 Task: Create a due date automation trigger when advanced on, on the wednesday of the week a card is due add fields without custom field "Resume" set to a number greater than 1 and lower than 10 at 11:00 AM.
Action: Mouse moved to (1322, 112)
Screenshot: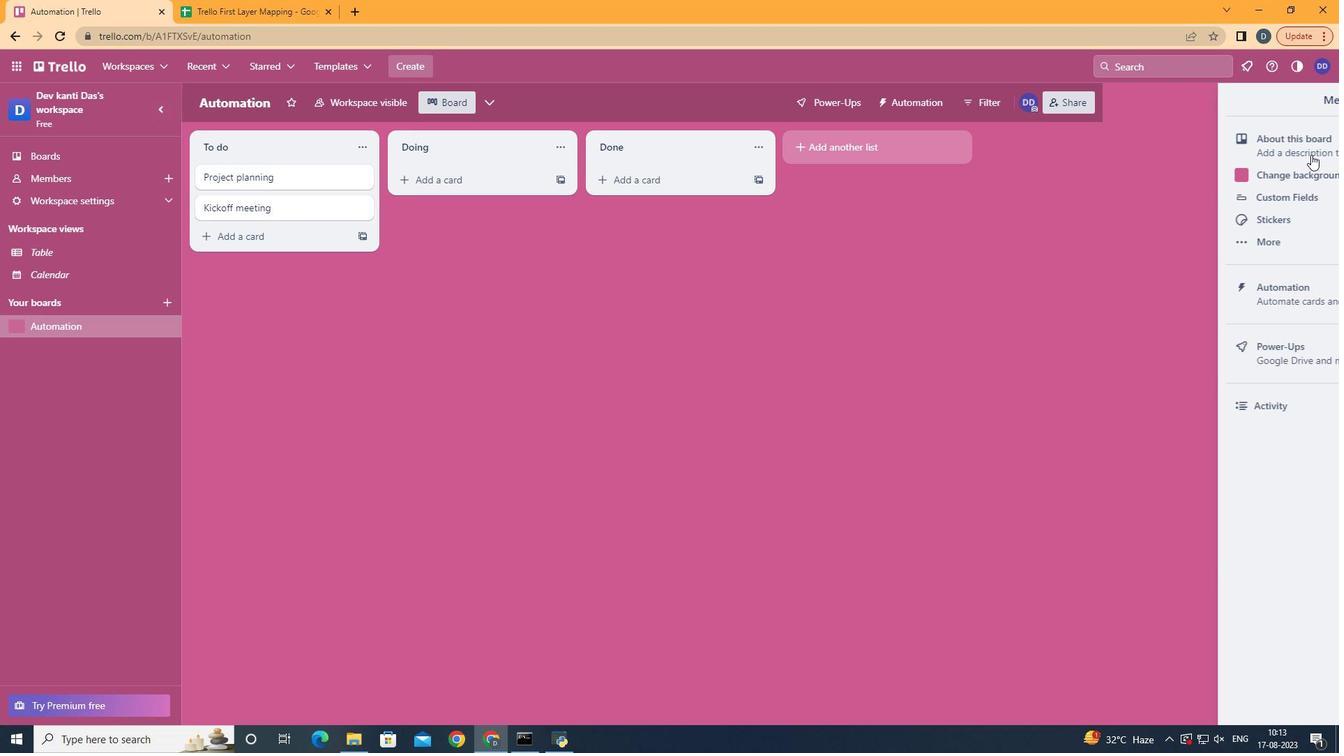 
Action: Mouse pressed left at (1322, 112)
Screenshot: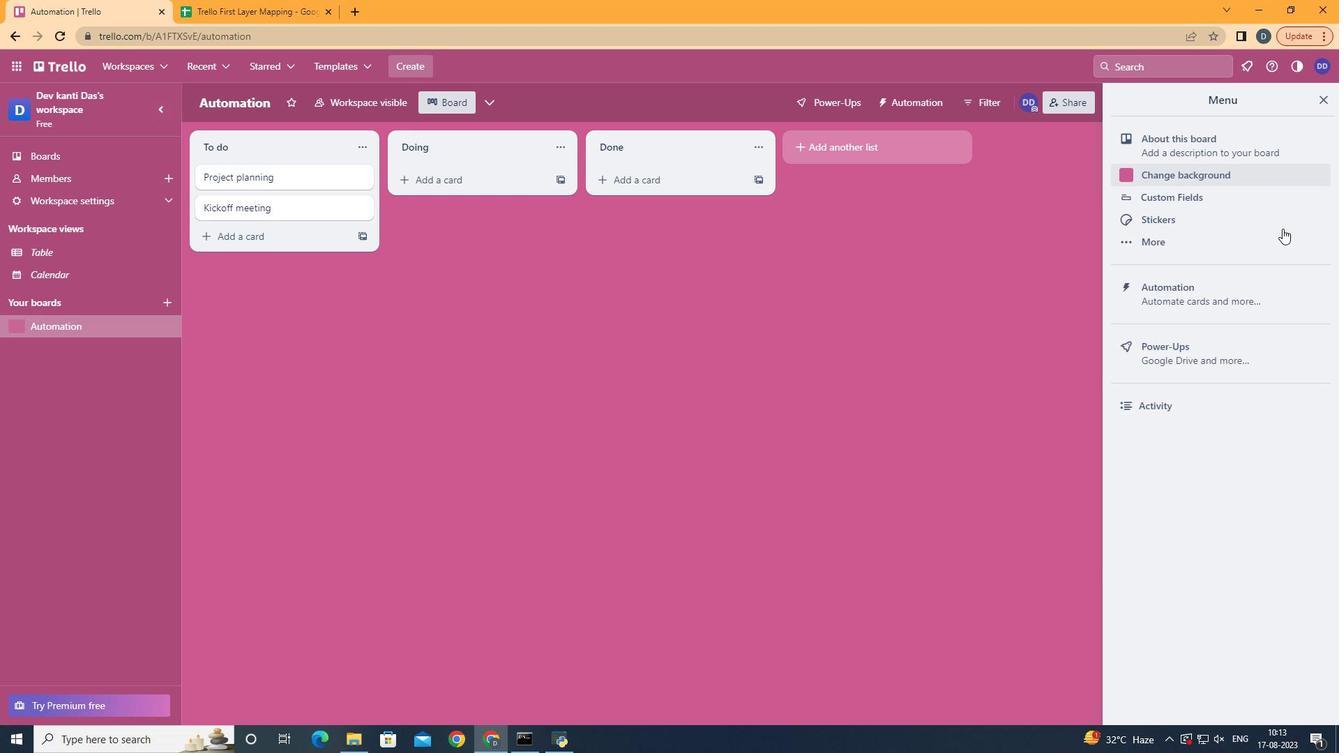 
Action: Mouse moved to (1259, 287)
Screenshot: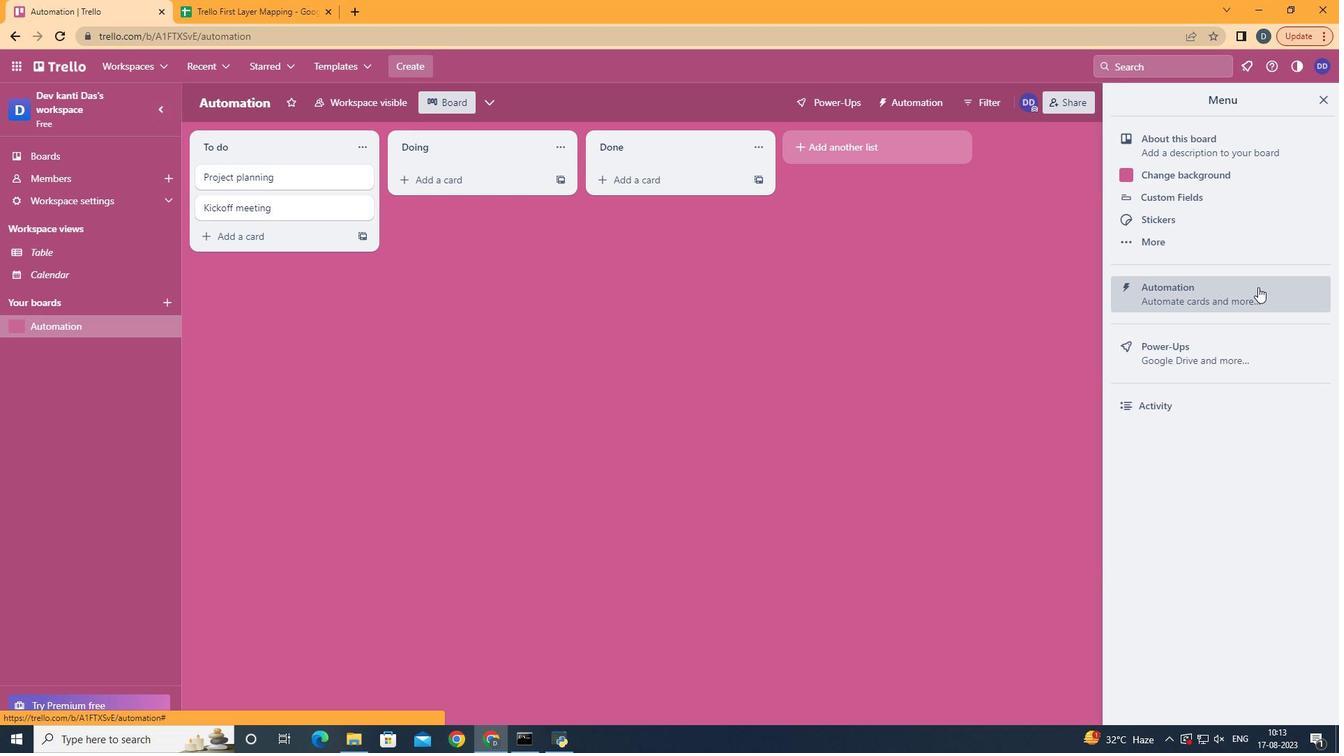 
Action: Mouse pressed left at (1259, 287)
Screenshot: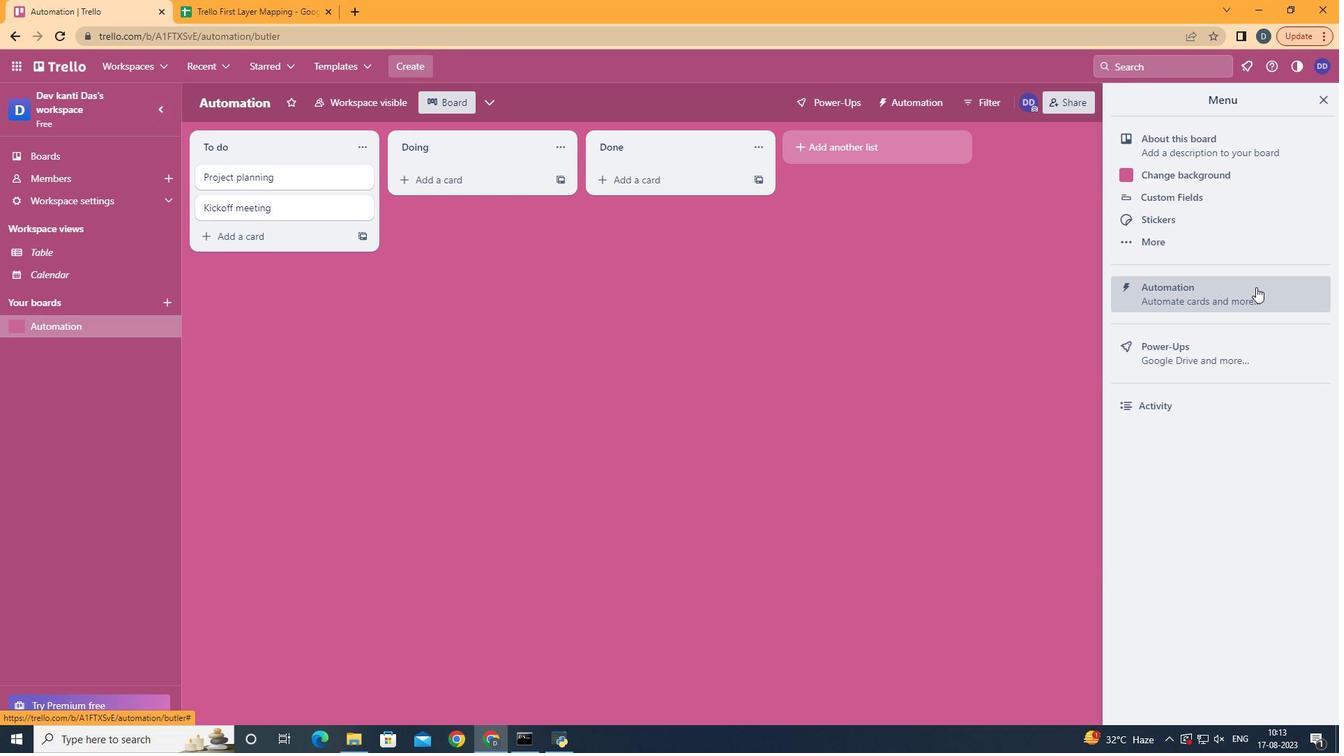 
Action: Mouse moved to (265, 276)
Screenshot: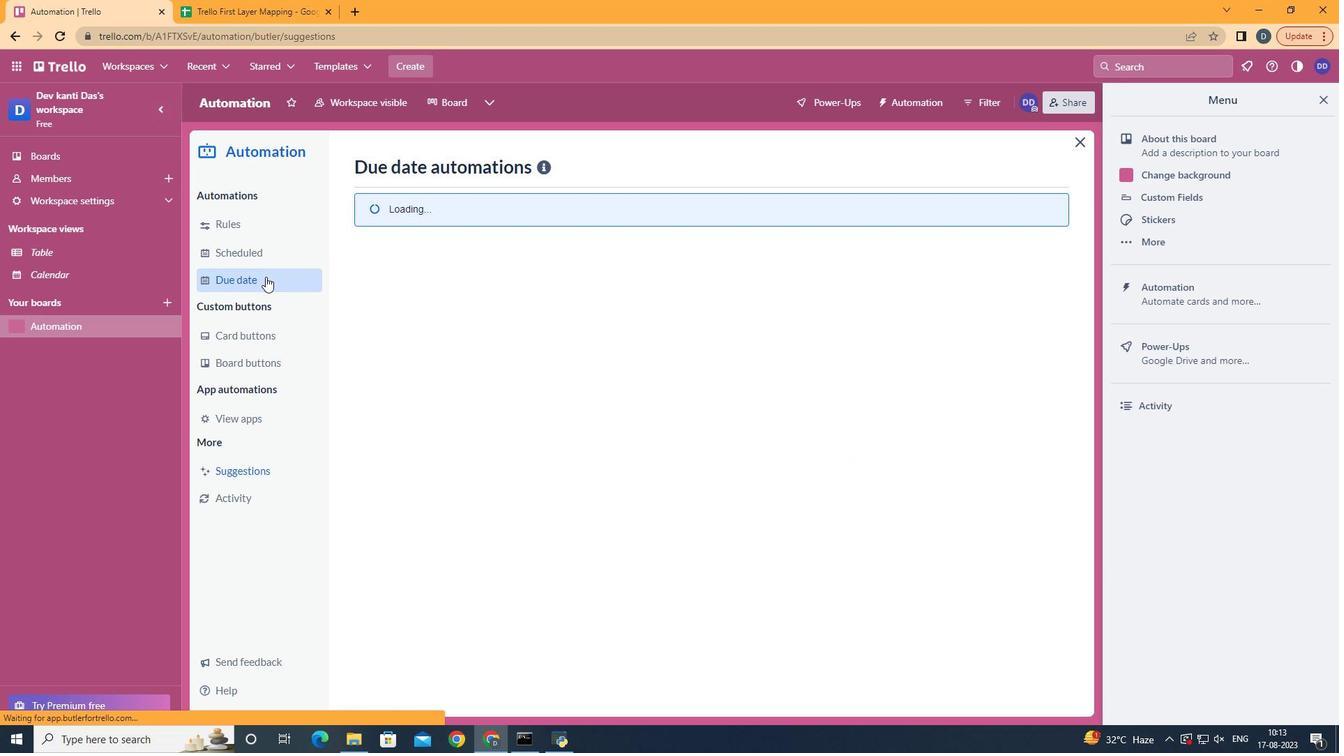 
Action: Mouse pressed left at (265, 276)
Screenshot: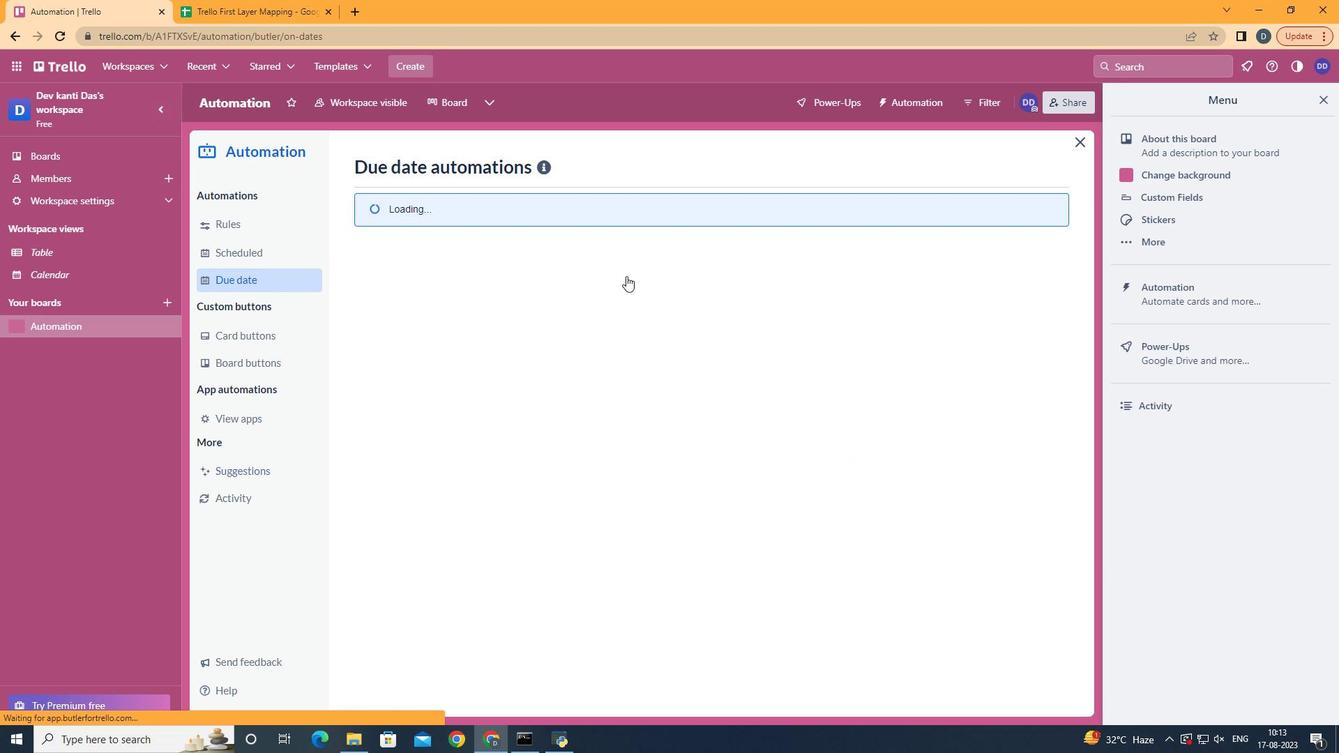
Action: Mouse moved to (975, 165)
Screenshot: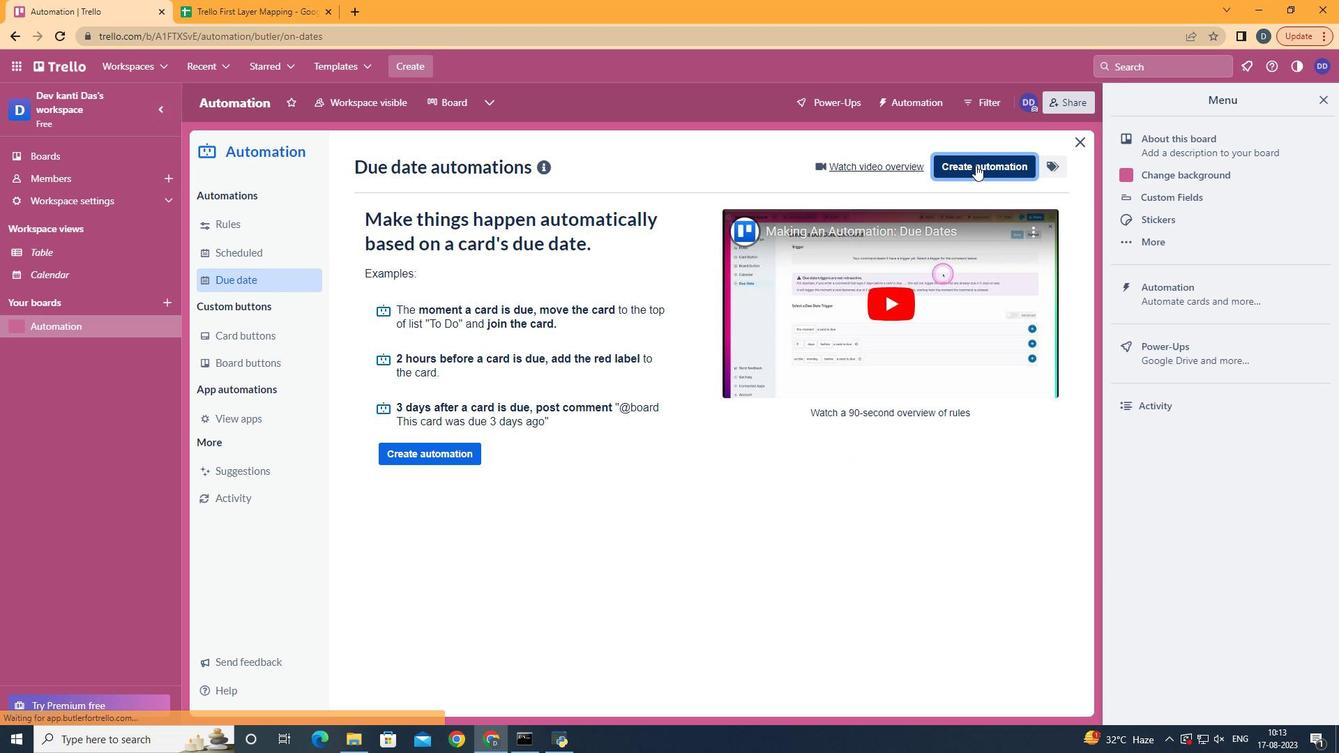 
Action: Mouse pressed left at (975, 165)
Screenshot: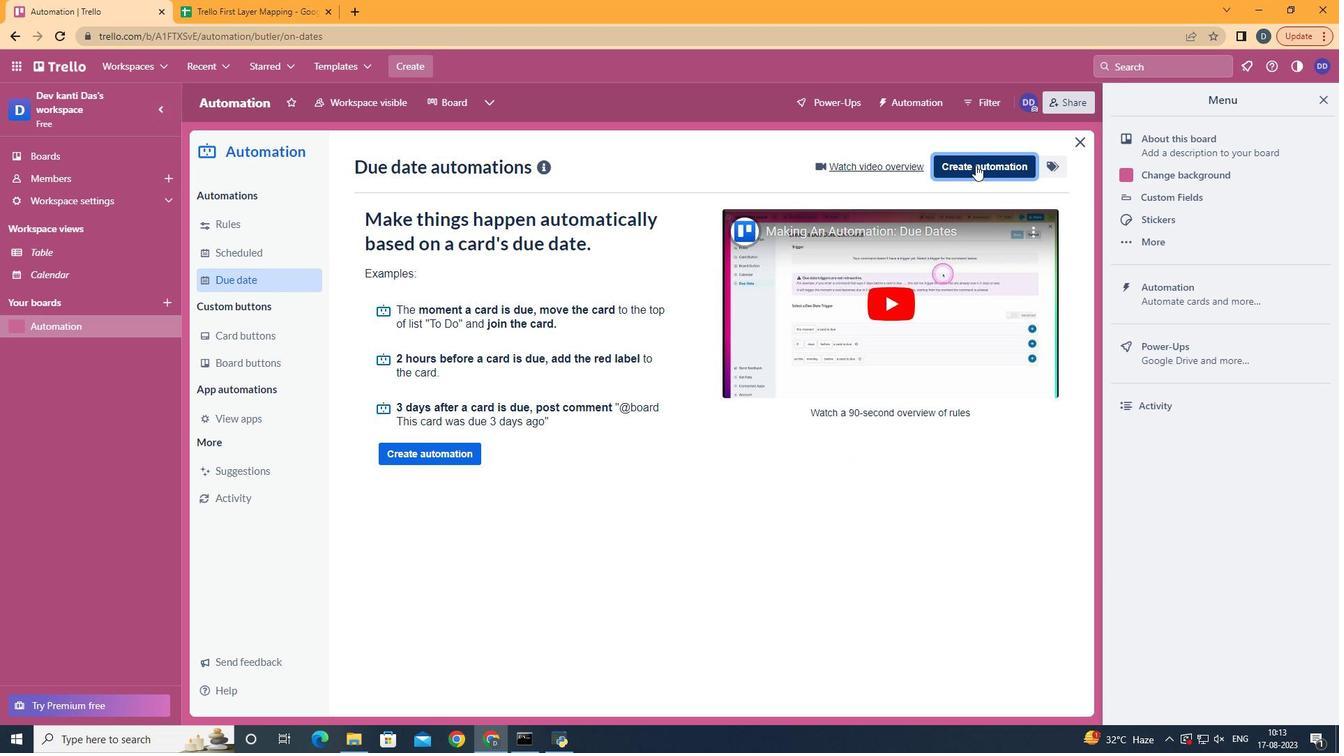 
Action: Mouse moved to (728, 300)
Screenshot: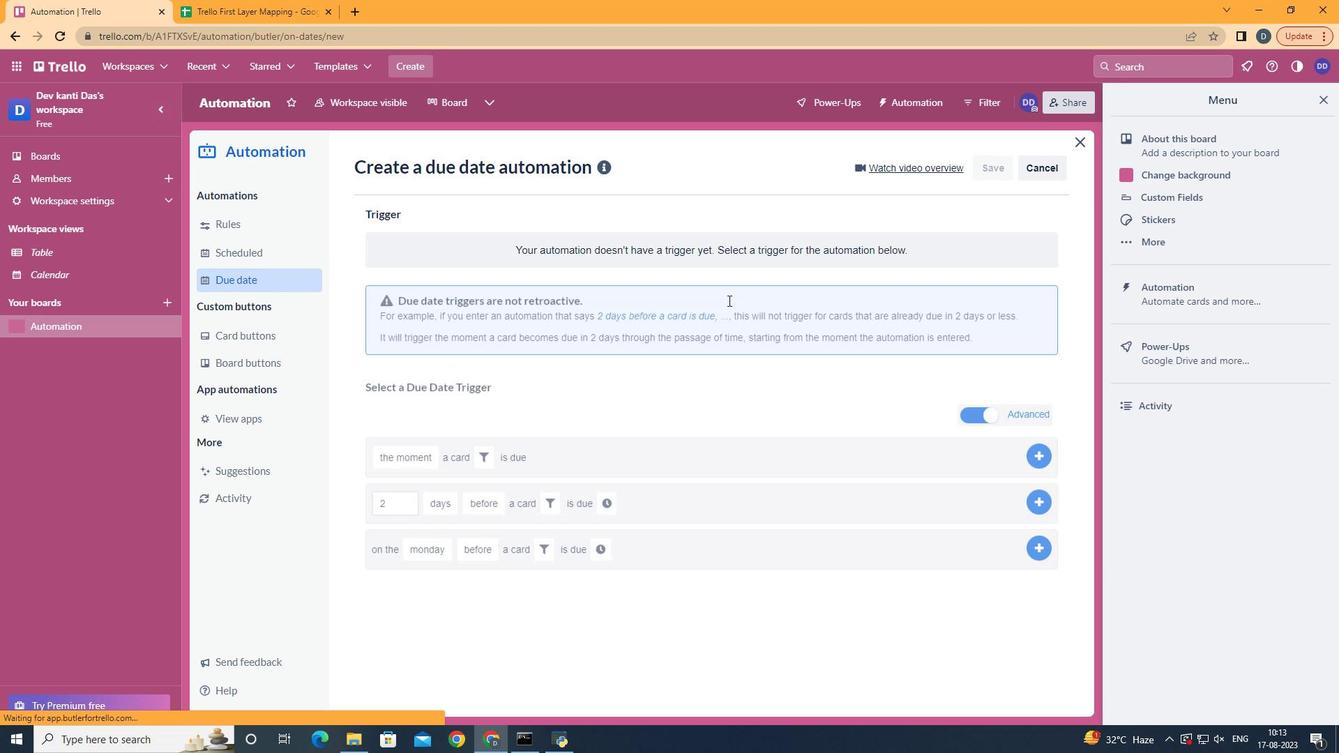 
Action: Mouse pressed left at (728, 300)
Screenshot: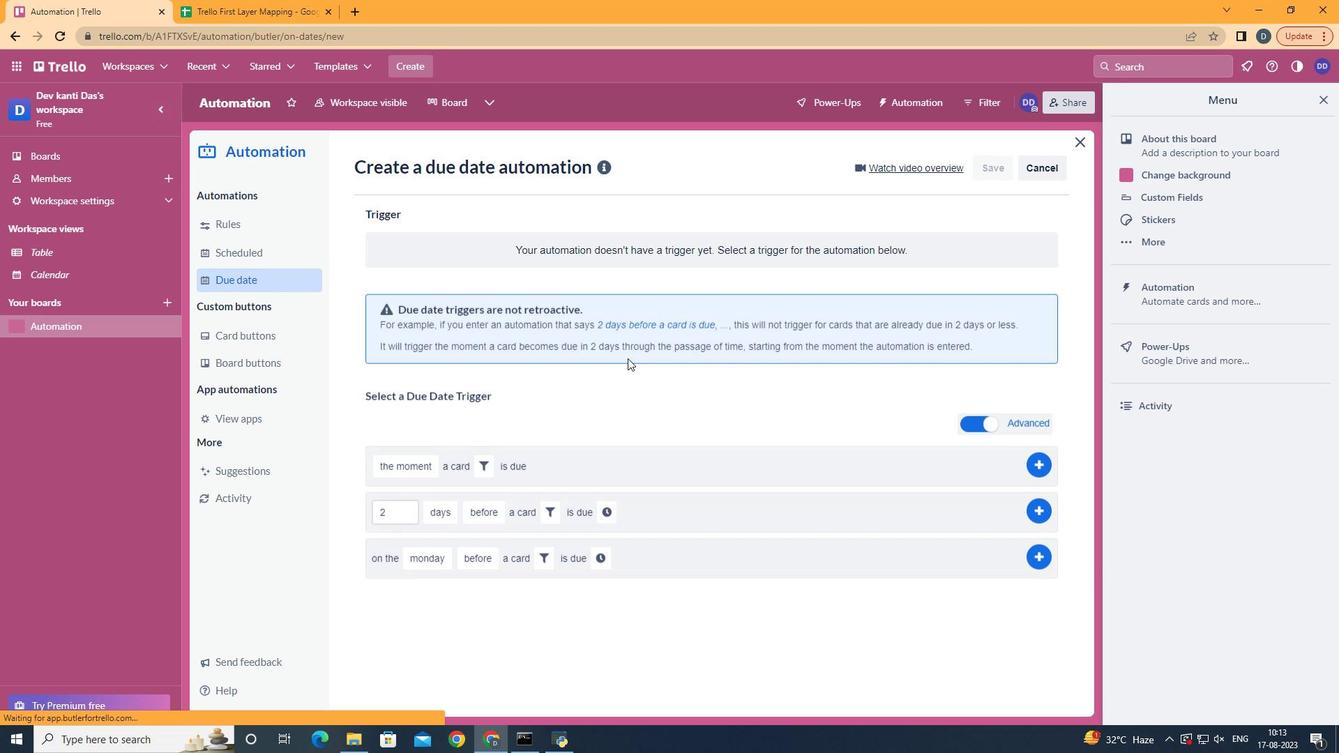 
Action: Mouse moved to (459, 425)
Screenshot: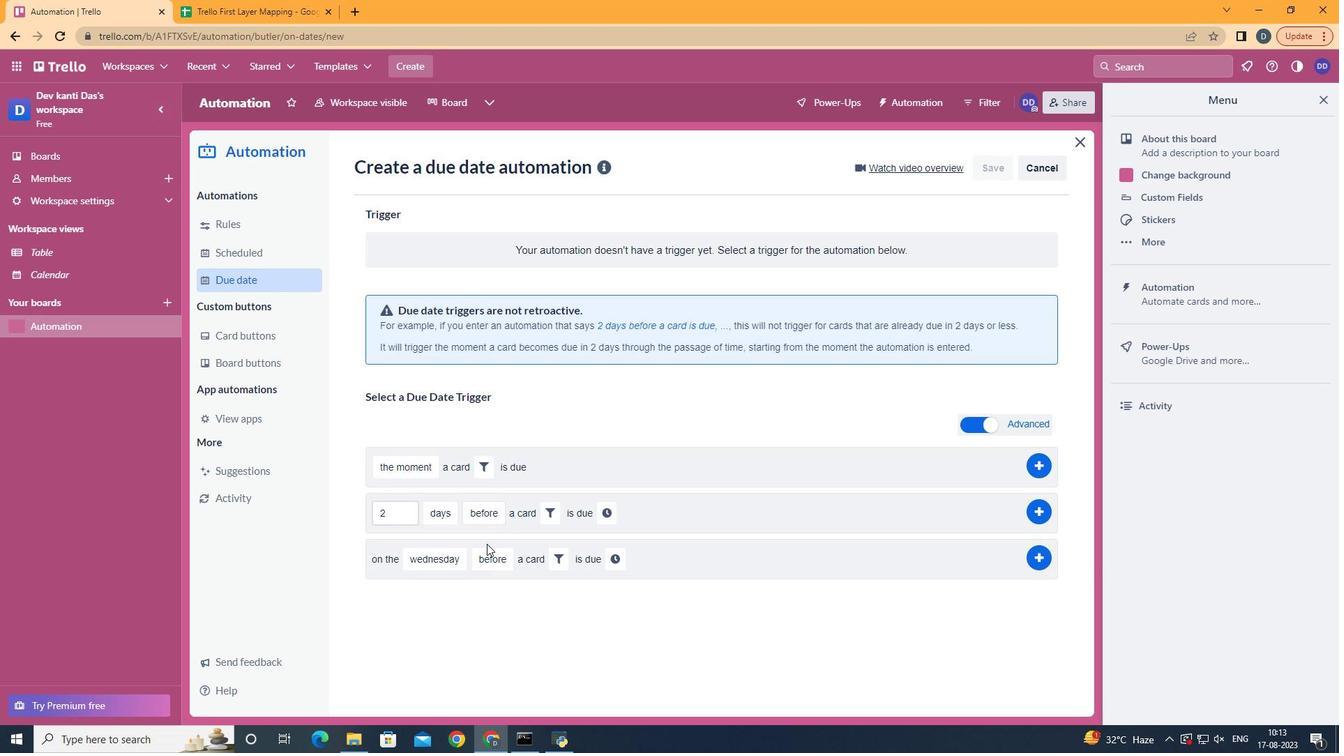 
Action: Mouse pressed left at (459, 425)
Screenshot: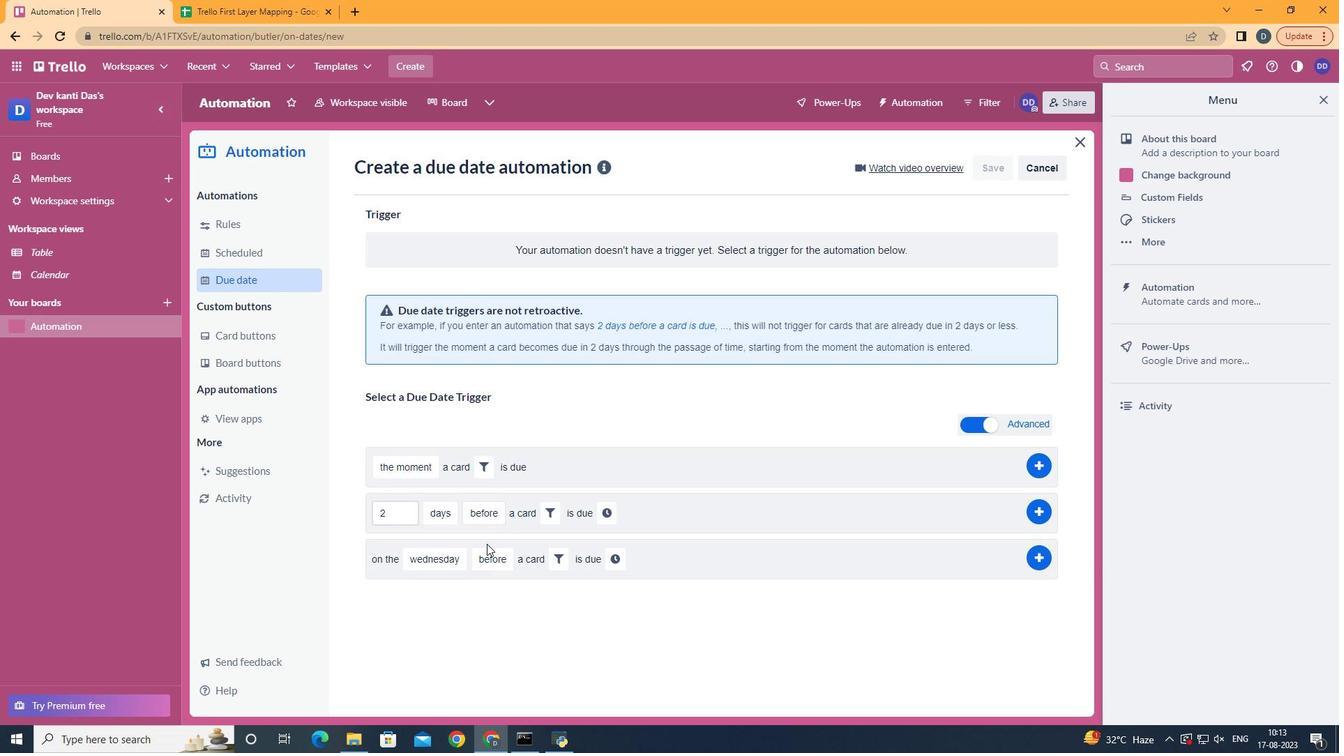 
Action: Mouse moved to (526, 642)
Screenshot: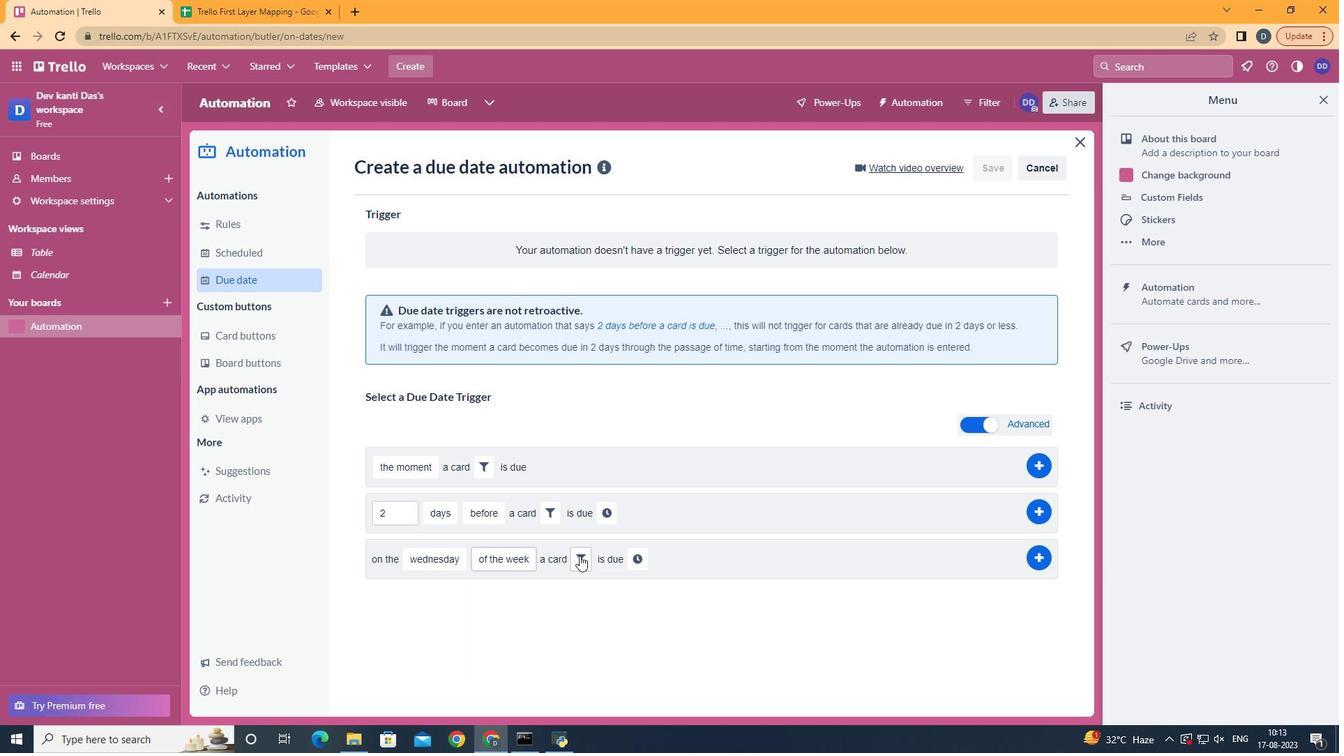 
Action: Mouse pressed left at (526, 642)
Screenshot: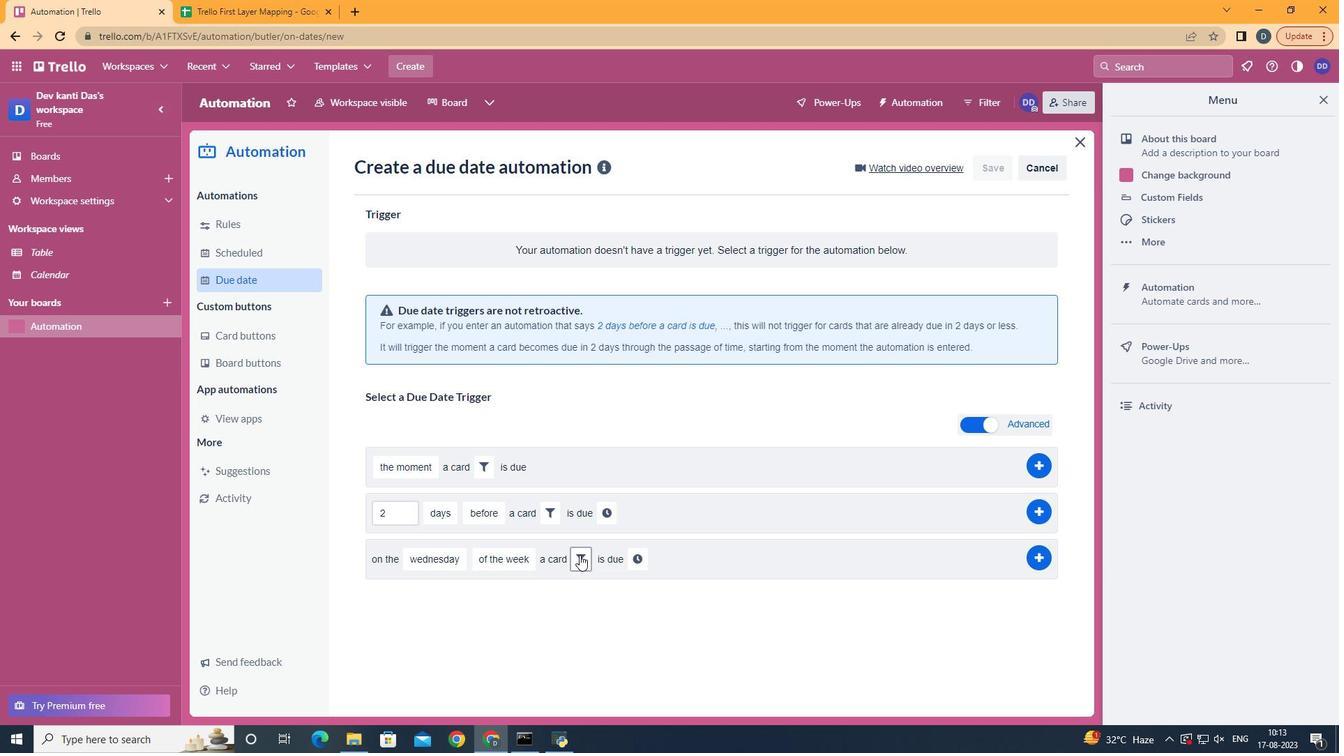 
Action: Mouse moved to (579, 555)
Screenshot: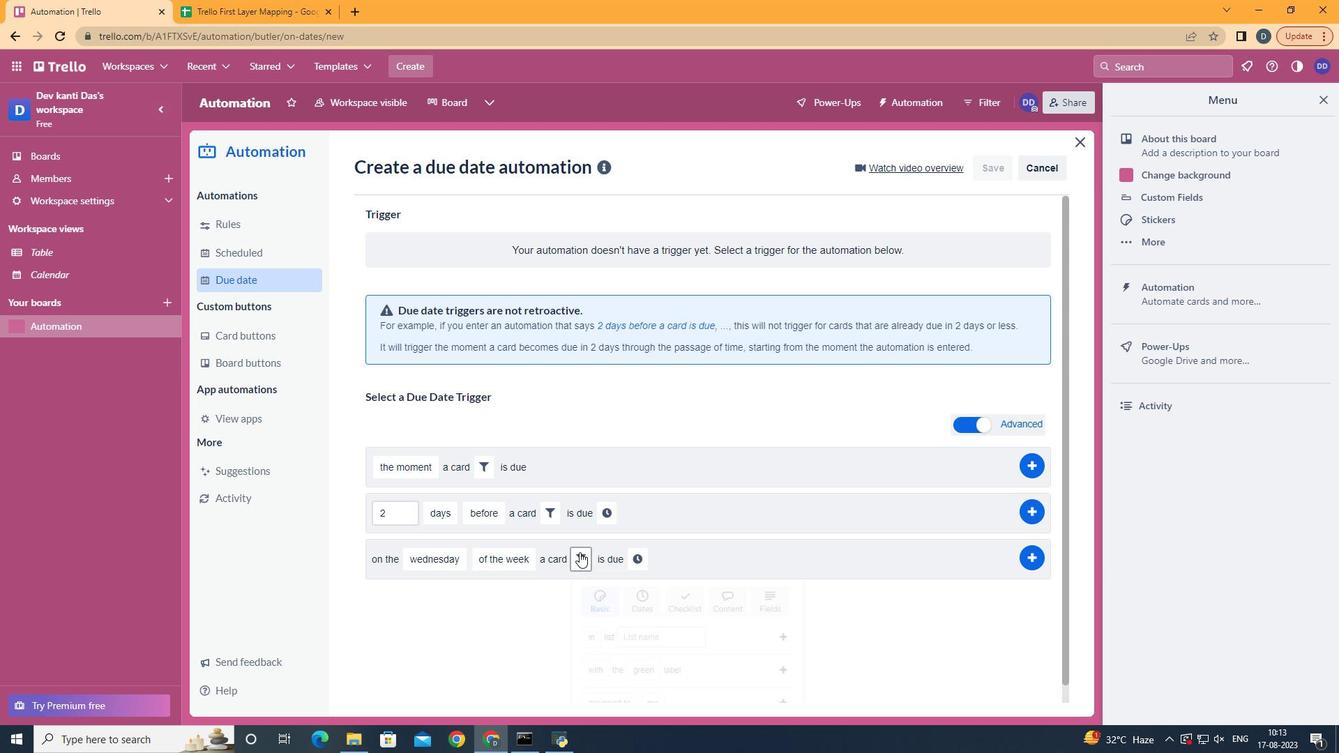 
Action: Mouse pressed left at (579, 555)
Screenshot: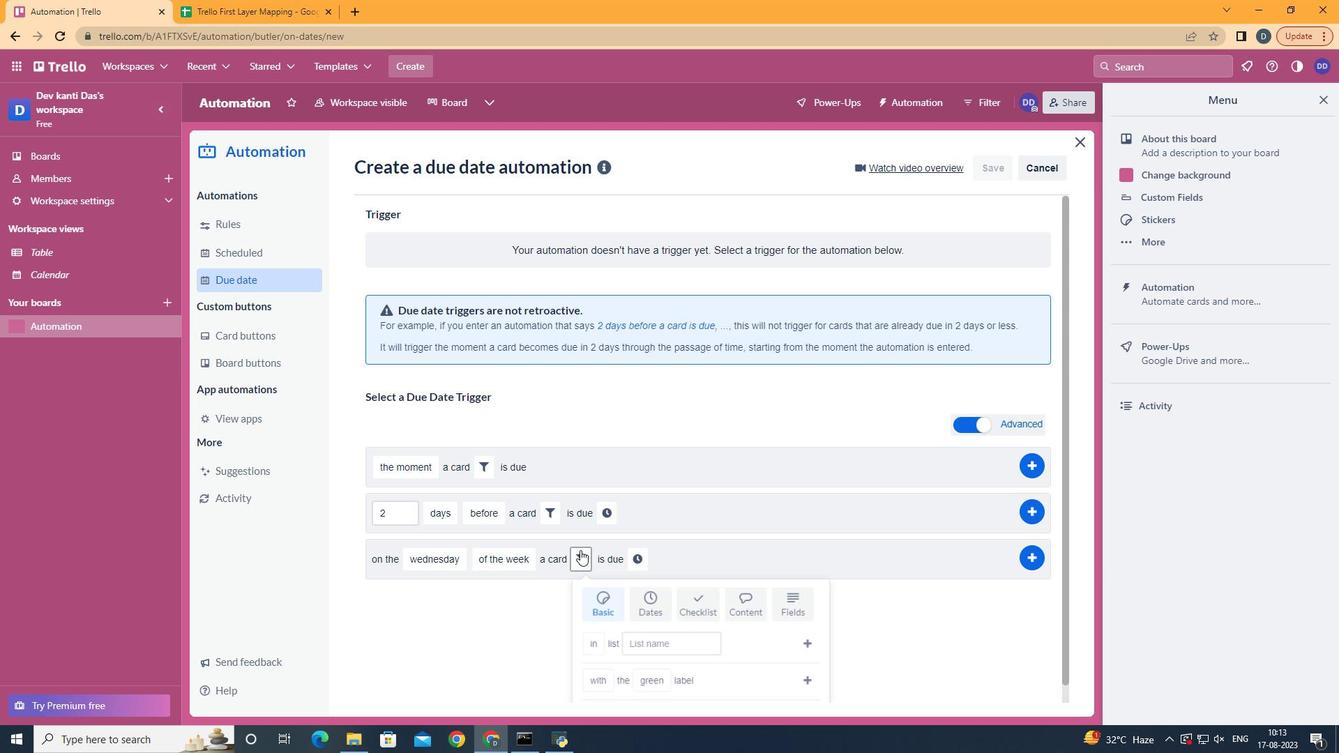 
Action: Mouse moved to (793, 603)
Screenshot: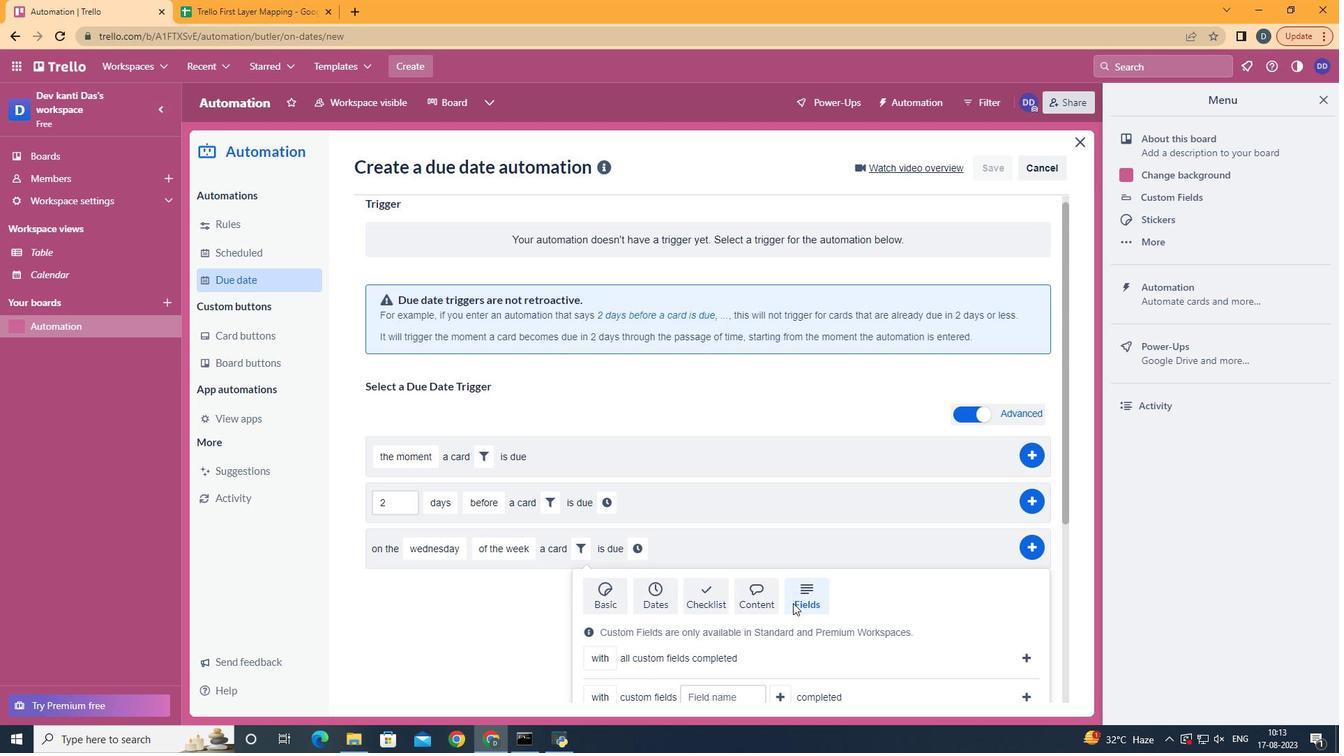 
Action: Mouse pressed left at (793, 603)
Screenshot: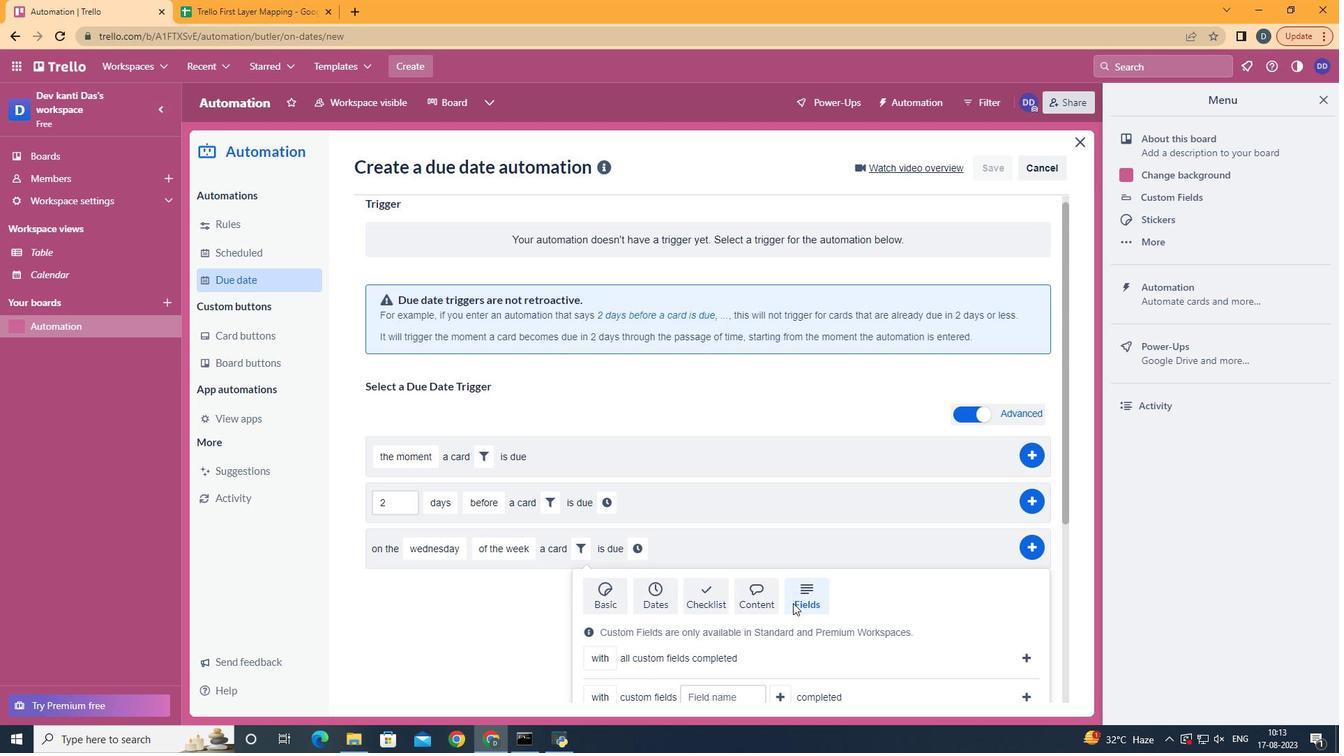 
Action: Mouse scrolled (793, 602) with delta (0, 0)
Screenshot: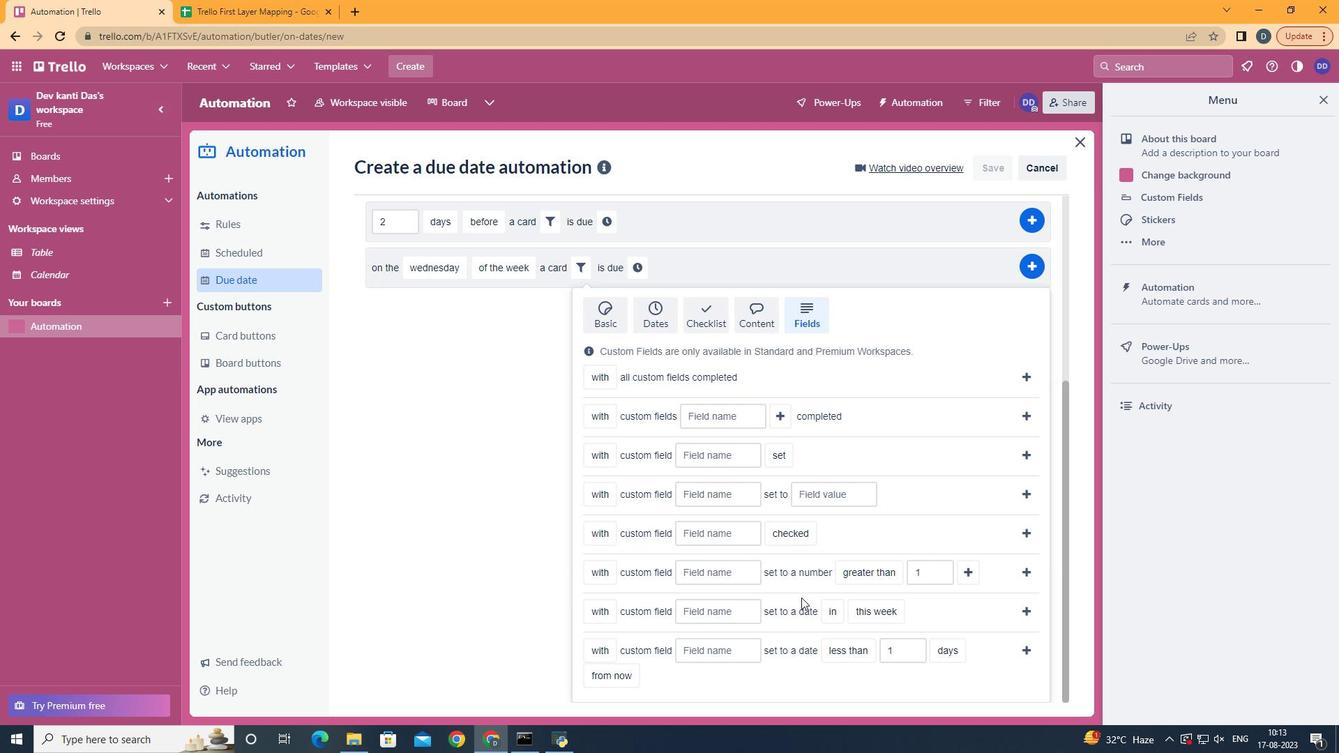 
Action: Mouse scrolled (793, 602) with delta (0, 0)
Screenshot: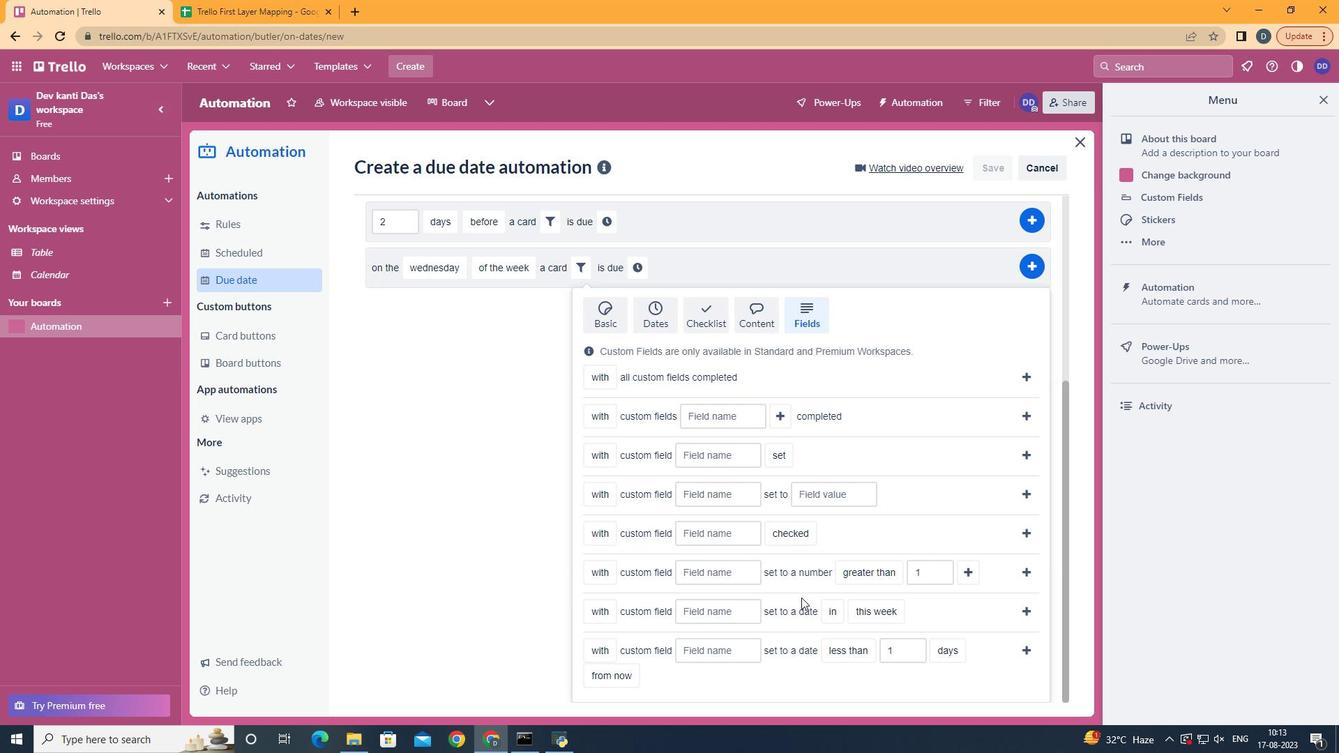 
Action: Mouse scrolled (793, 602) with delta (0, 0)
Screenshot: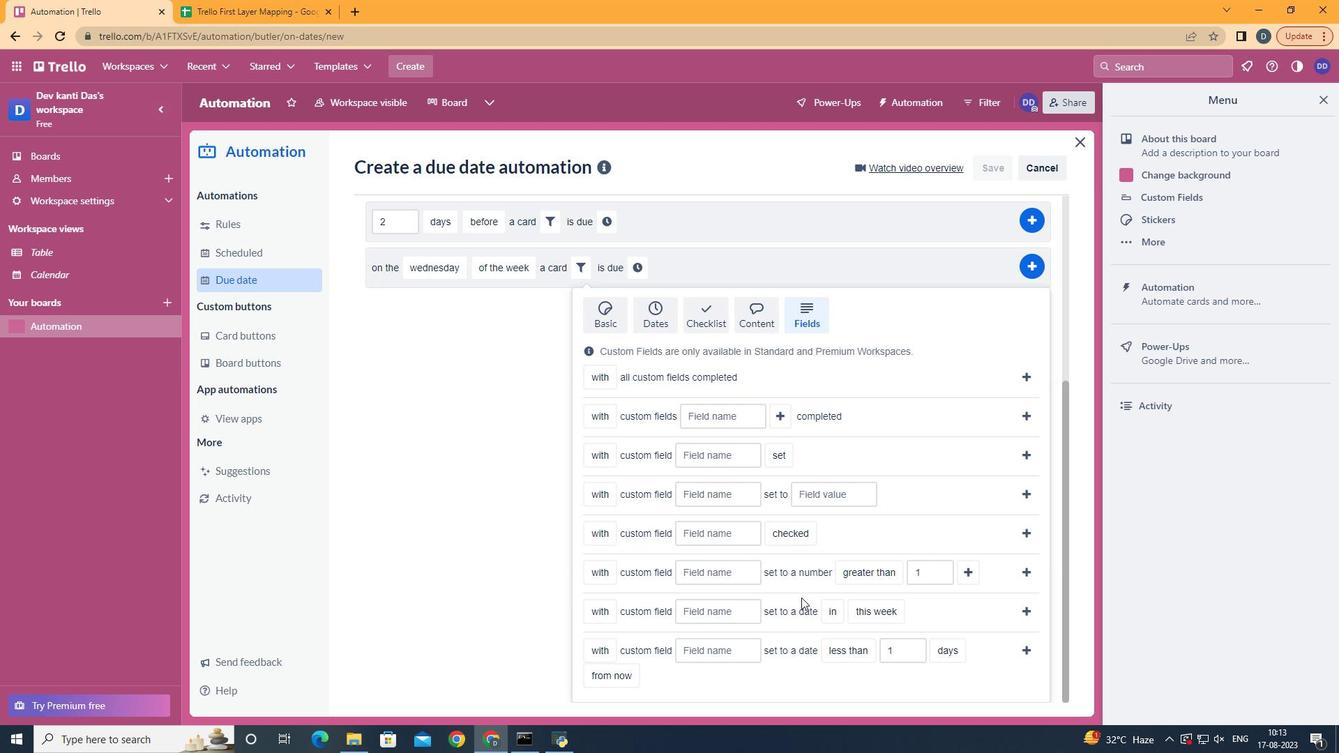 
Action: Mouse scrolled (793, 602) with delta (0, 0)
Screenshot: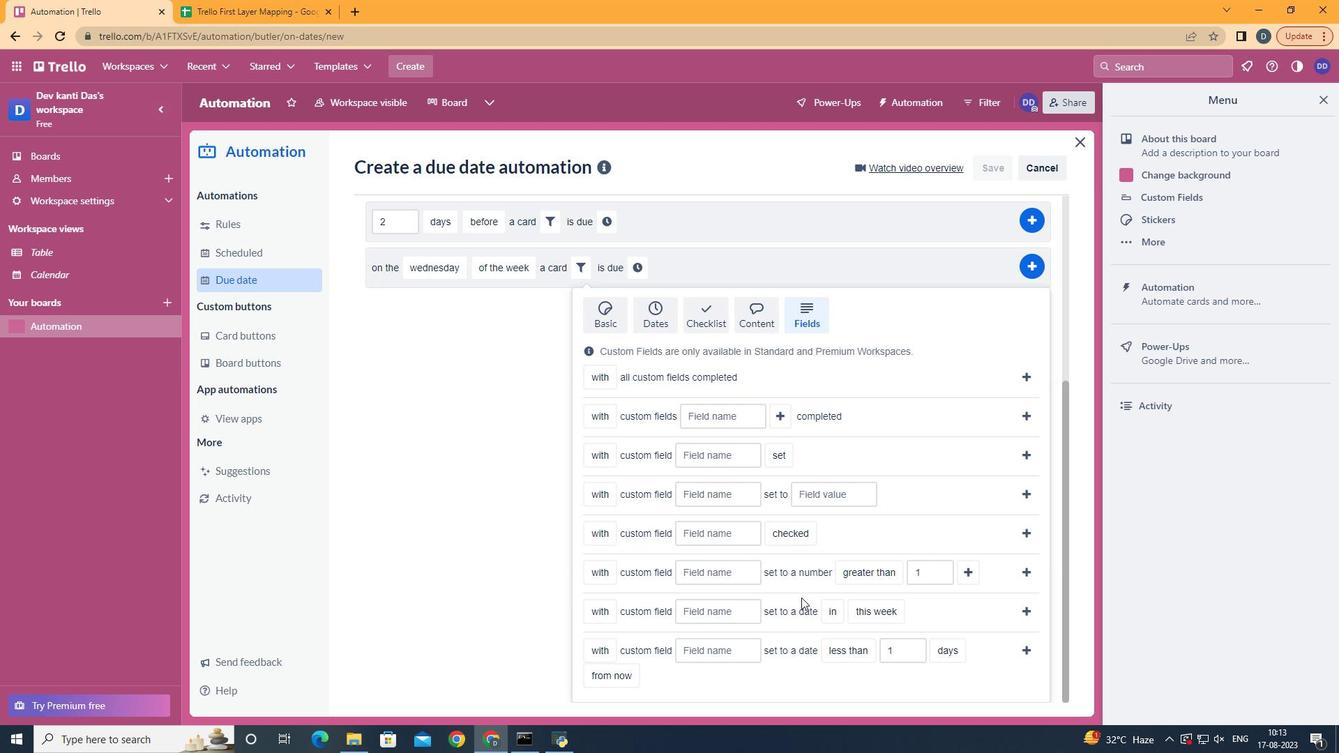 
Action: Mouse scrolled (793, 602) with delta (0, 0)
Screenshot: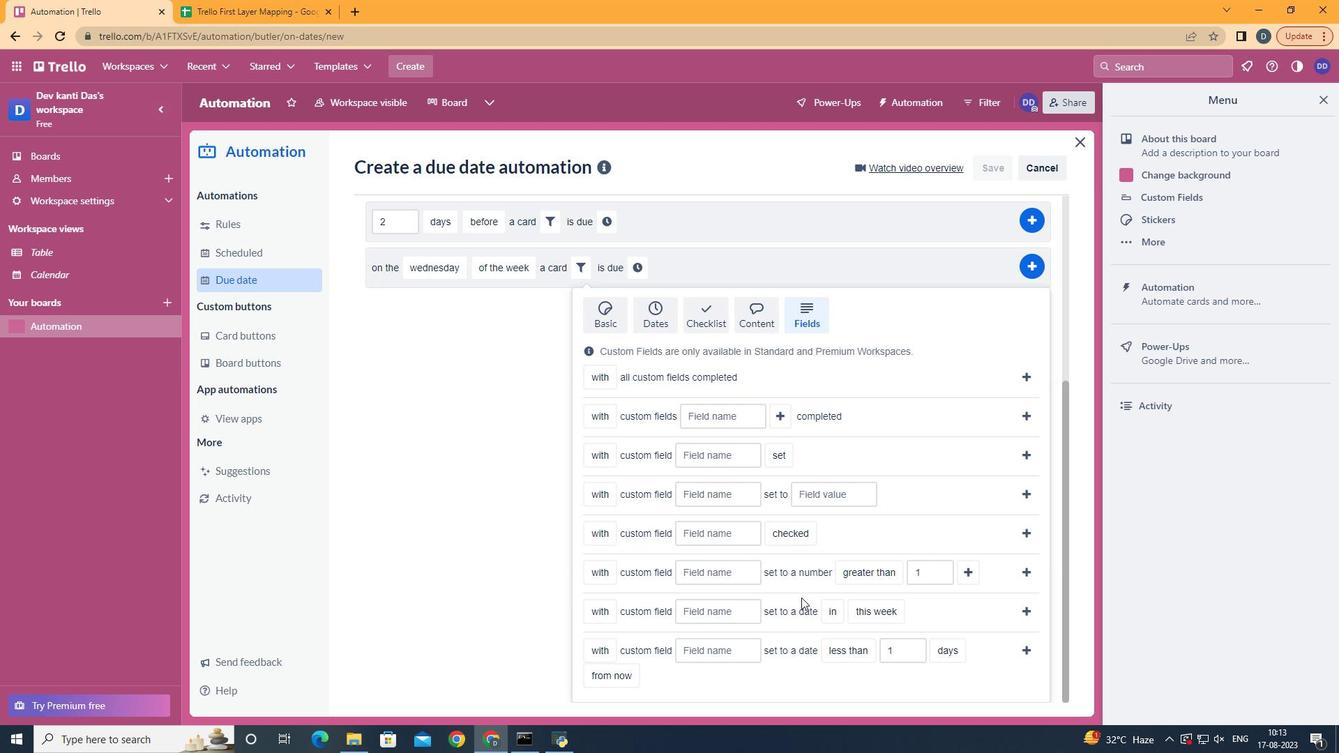 
Action: Mouse scrolled (793, 602) with delta (0, 0)
Screenshot: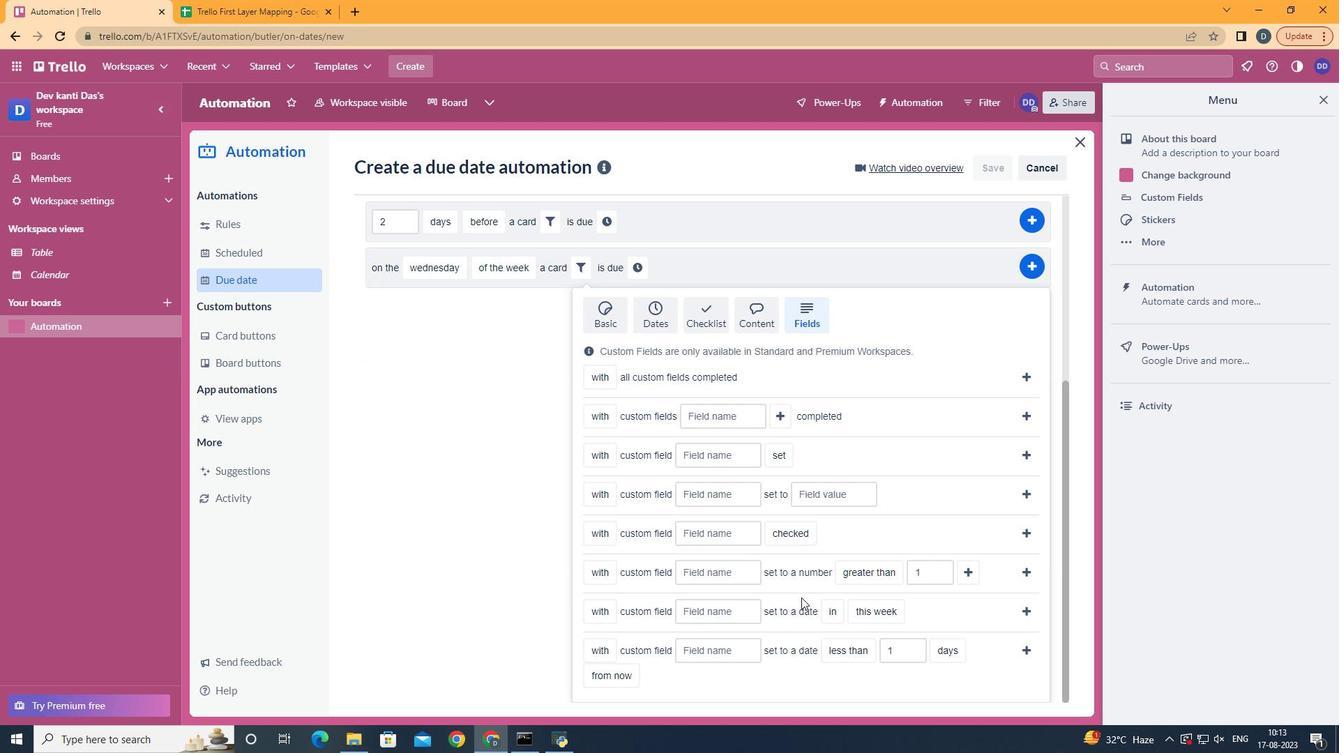 
Action: Mouse moved to (619, 622)
Screenshot: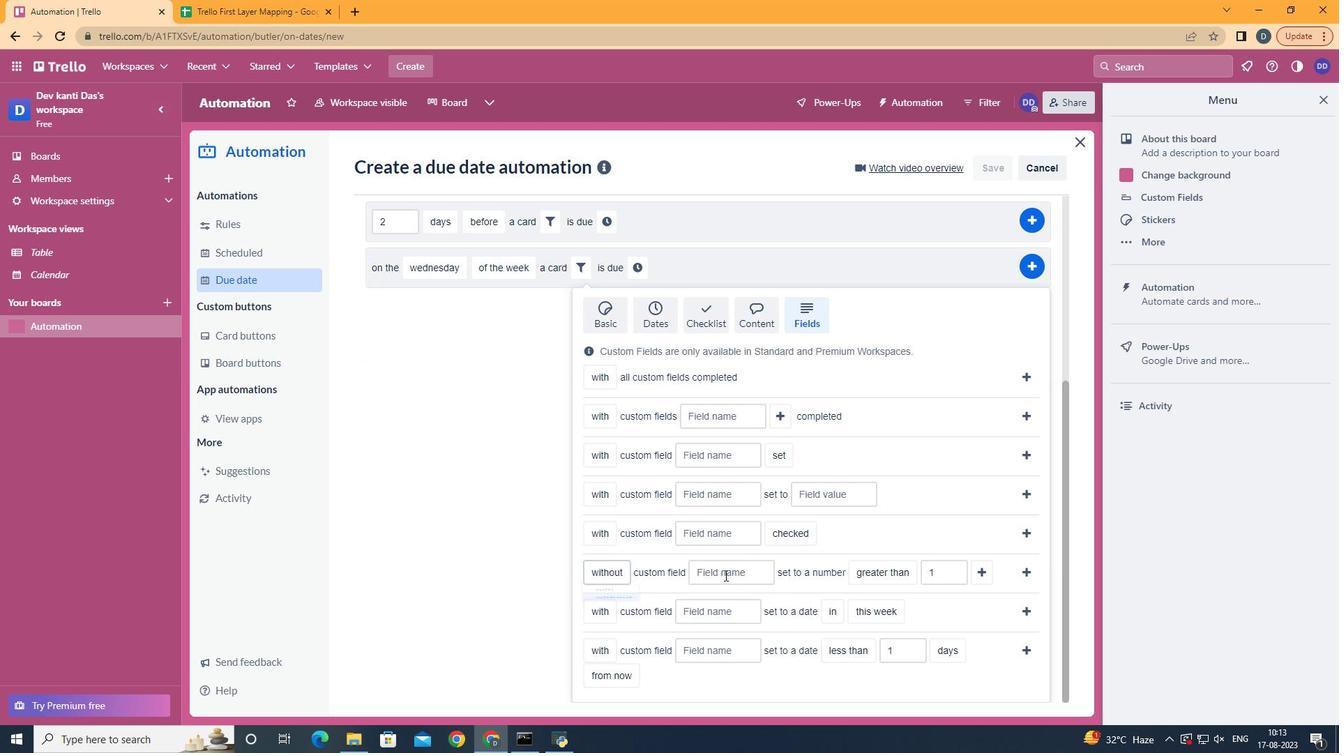 
Action: Mouse pressed left at (619, 622)
Screenshot: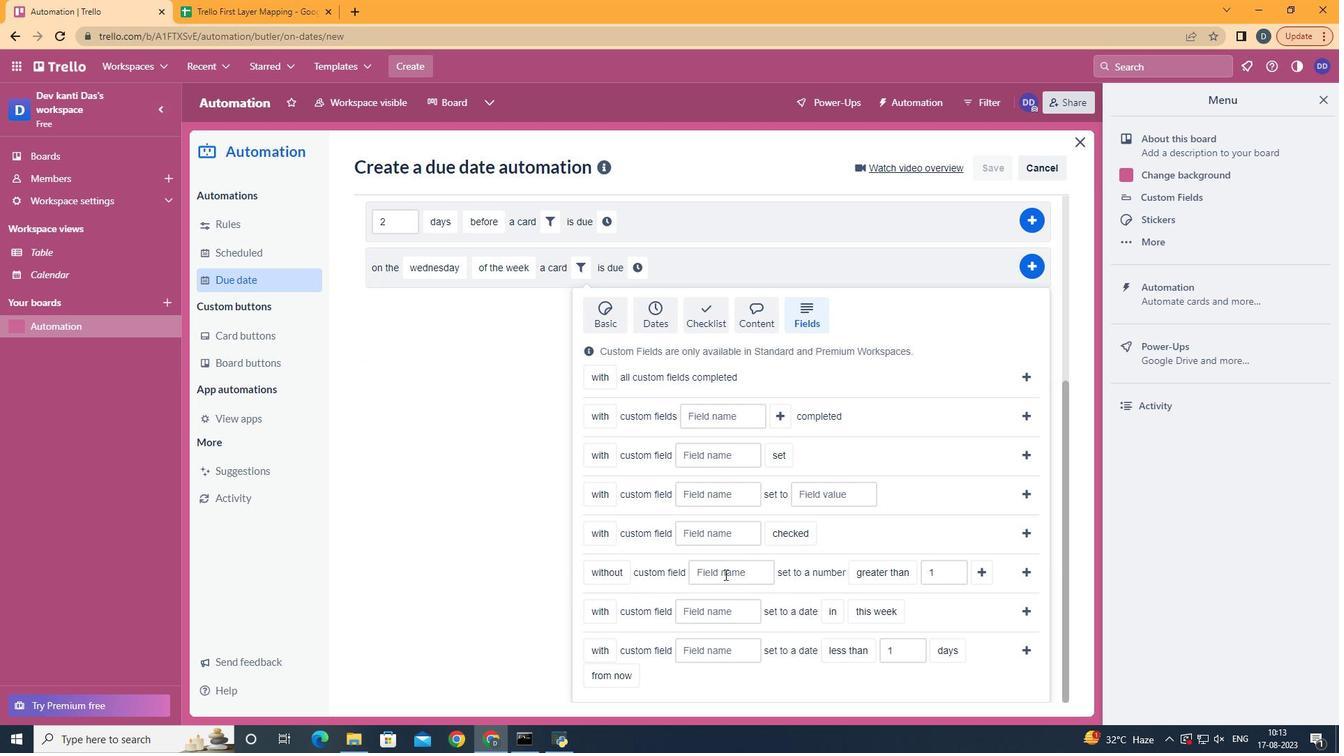 
Action: Mouse moved to (724, 574)
Screenshot: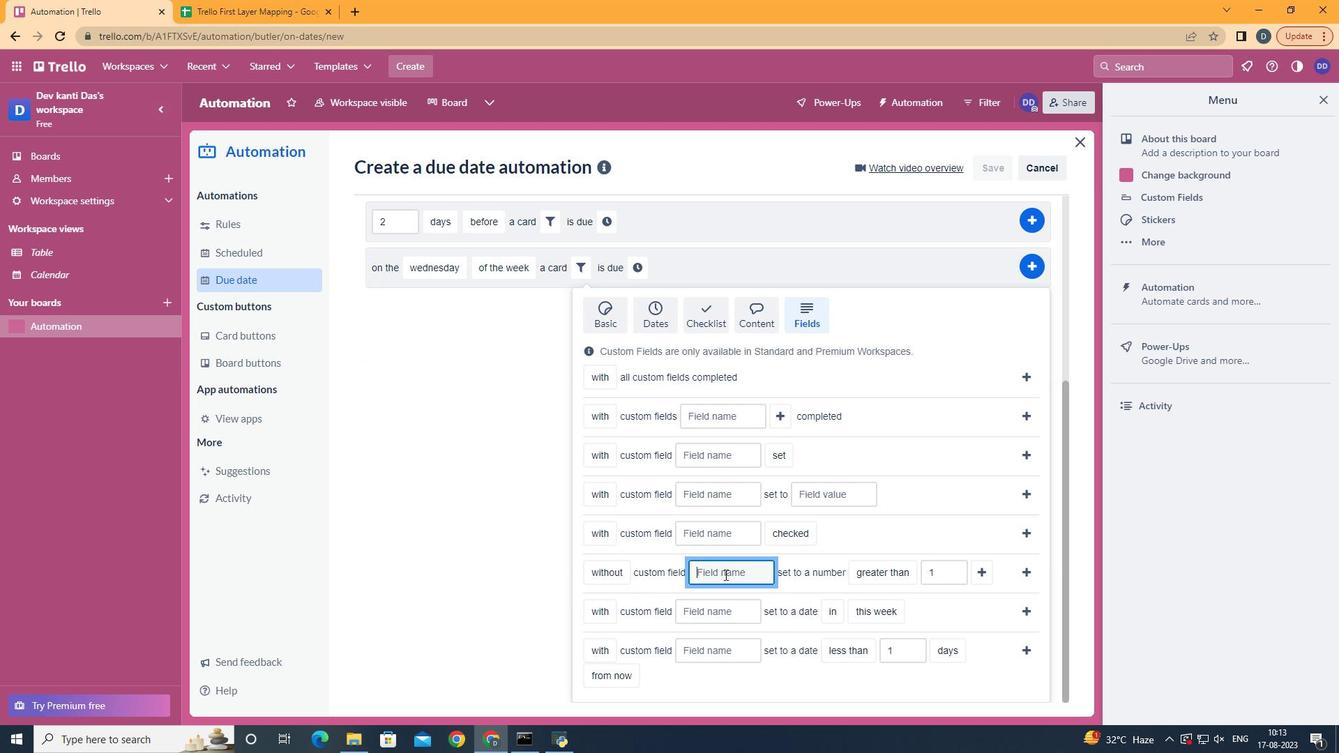 
Action: Mouse pressed left at (724, 574)
Screenshot: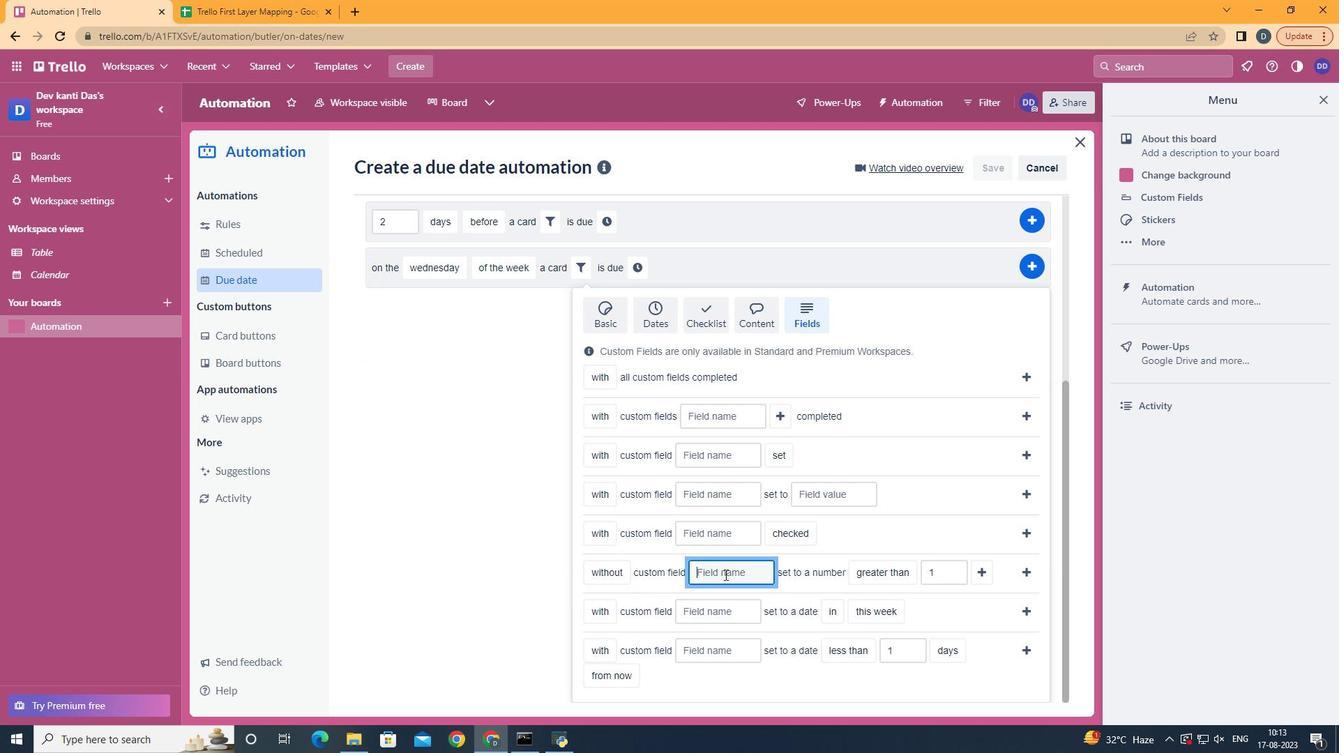 
Action: Key pressed <Key.shift>Resume
Screenshot: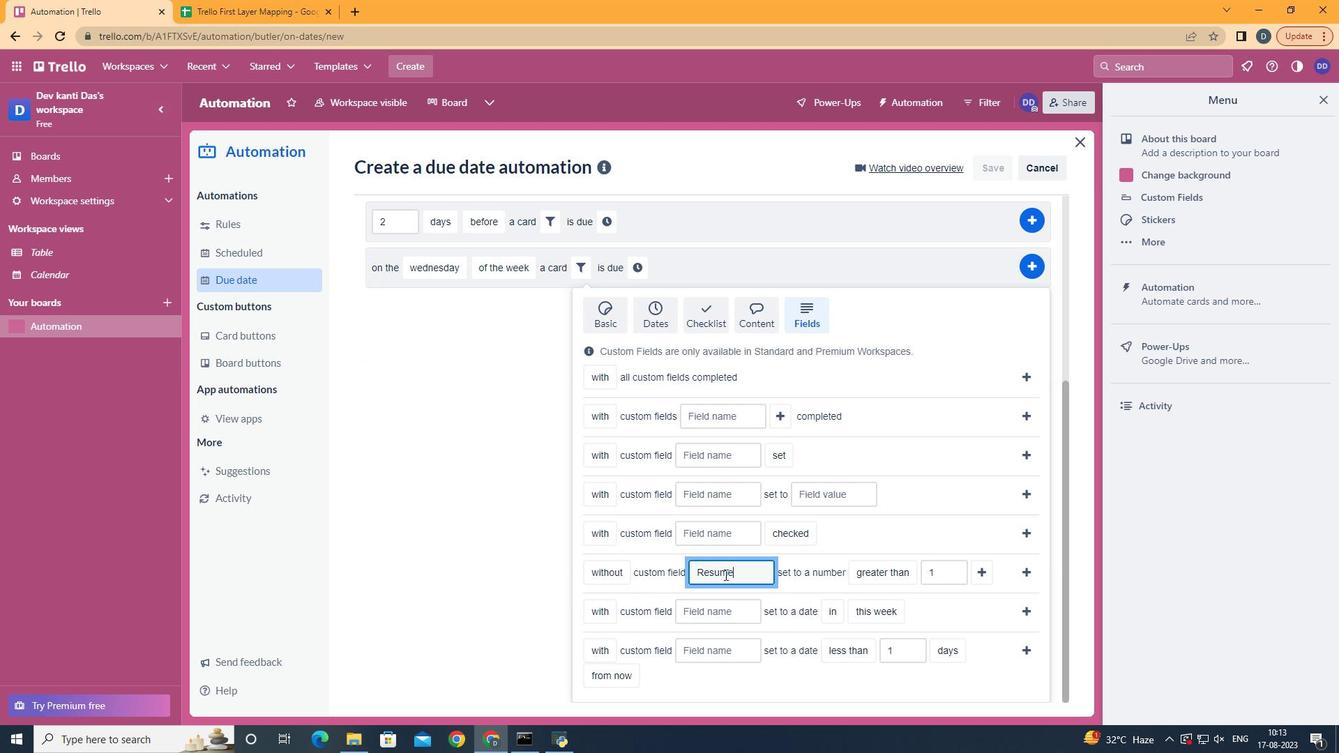 
Action: Mouse moved to (978, 572)
Screenshot: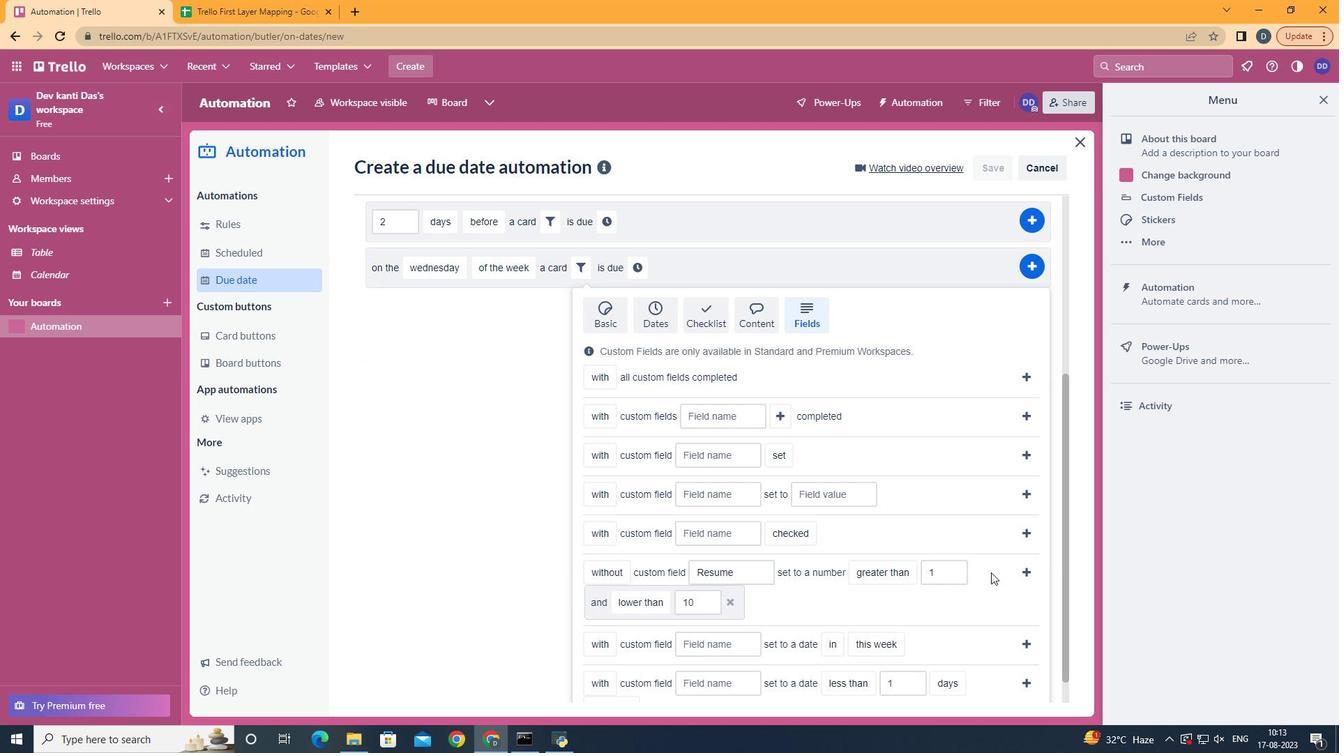 
Action: Mouse pressed left at (978, 572)
Screenshot: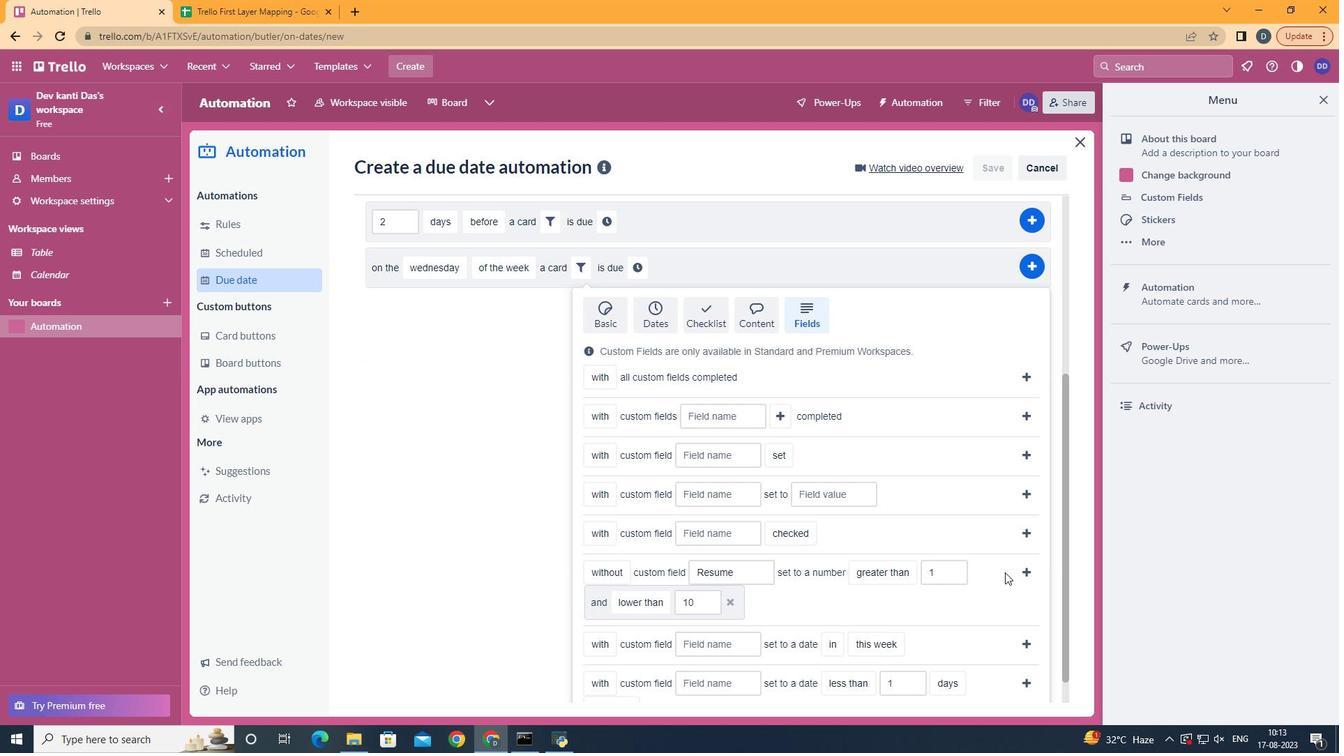 
Action: Mouse moved to (1020, 569)
Screenshot: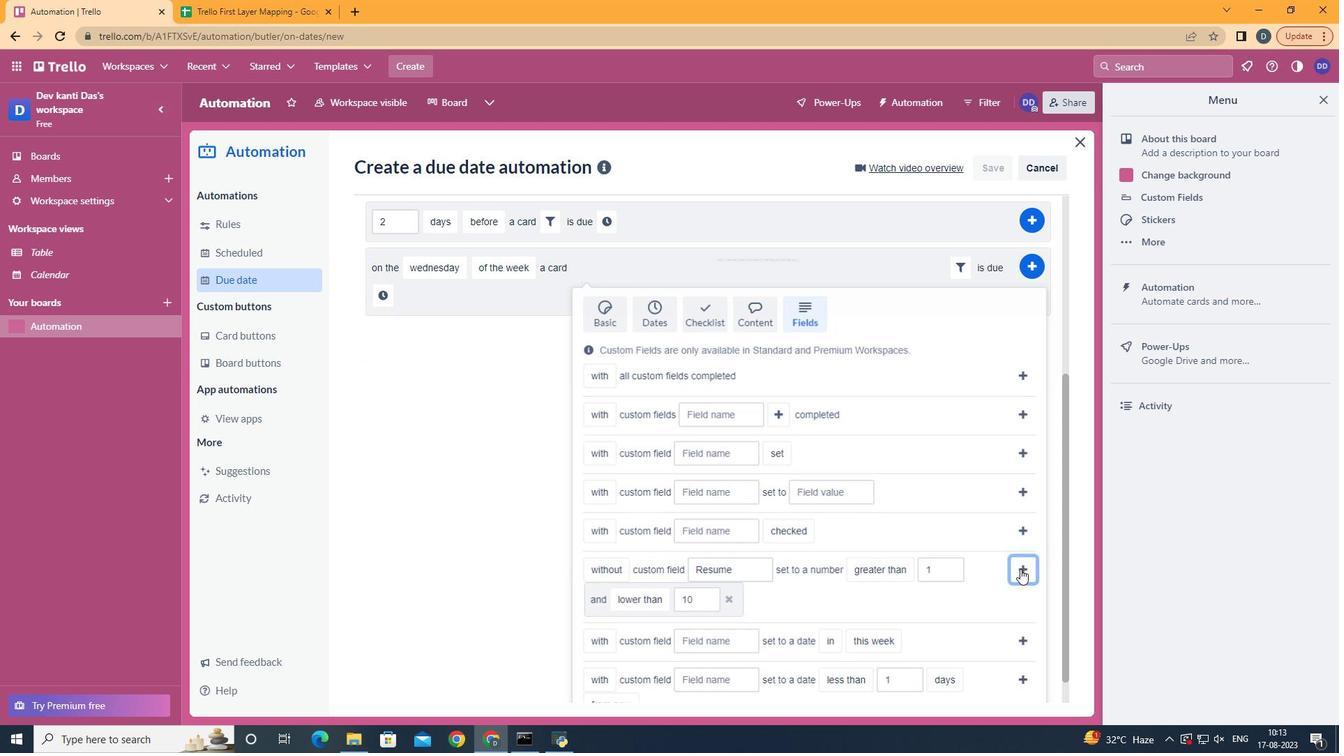 
Action: Mouse pressed left at (1020, 569)
Screenshot: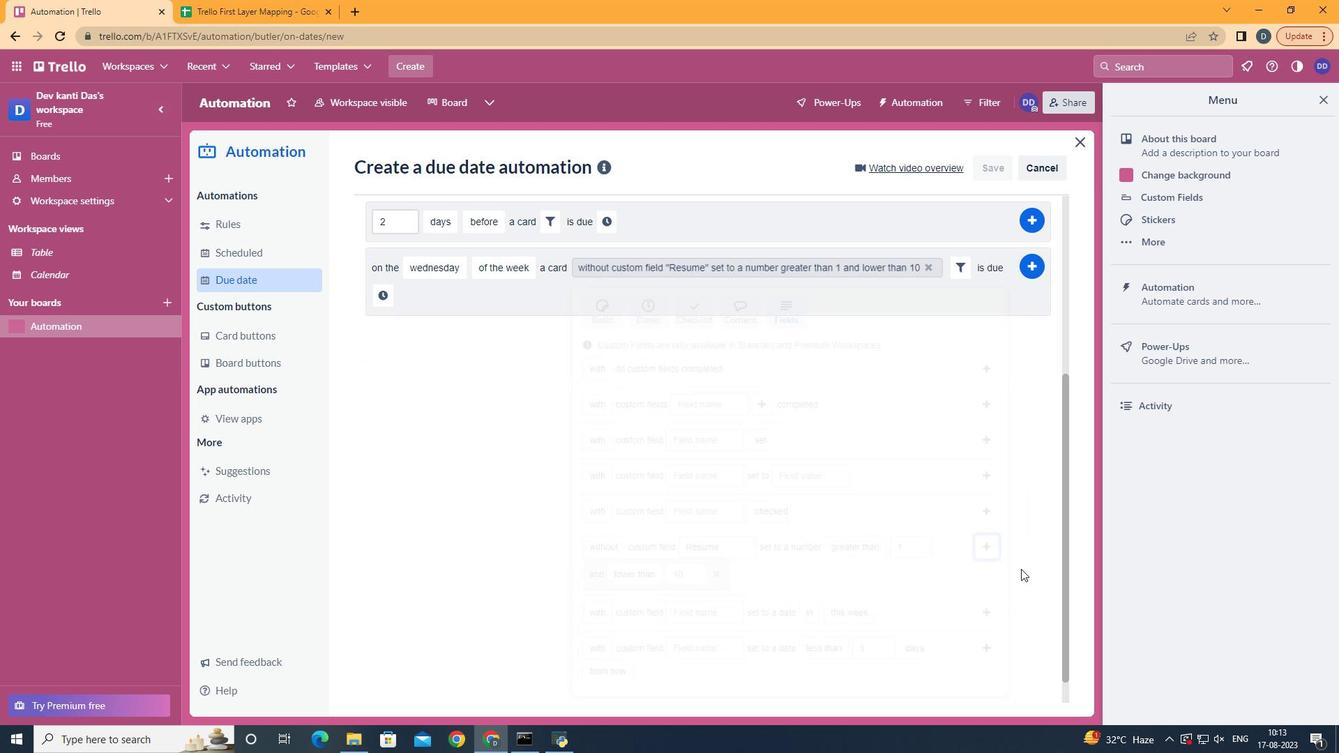 
Action: Mouse moved to (387, 594)
Screenshot: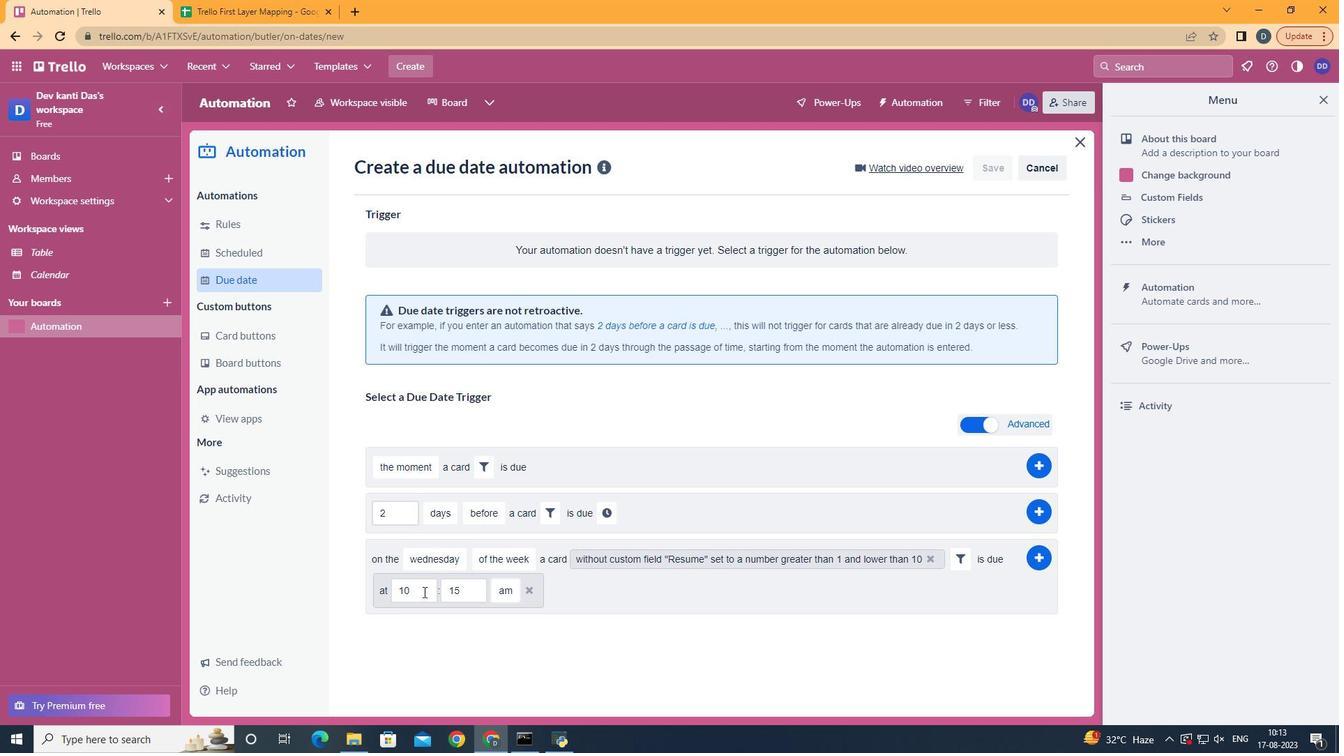 
Action: Mouse pressed left at (387, 594)
Screenshot: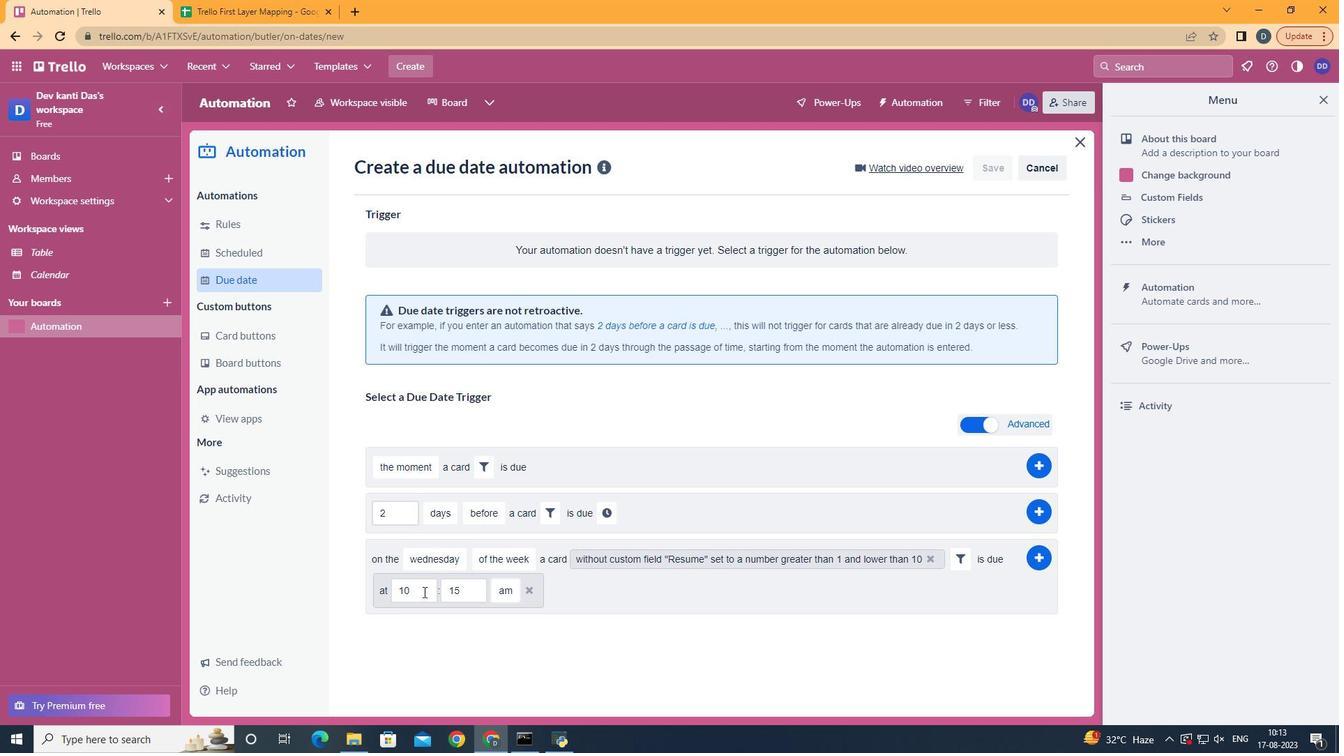 
Action: Mouse moved to (423, 592)
Screenshot: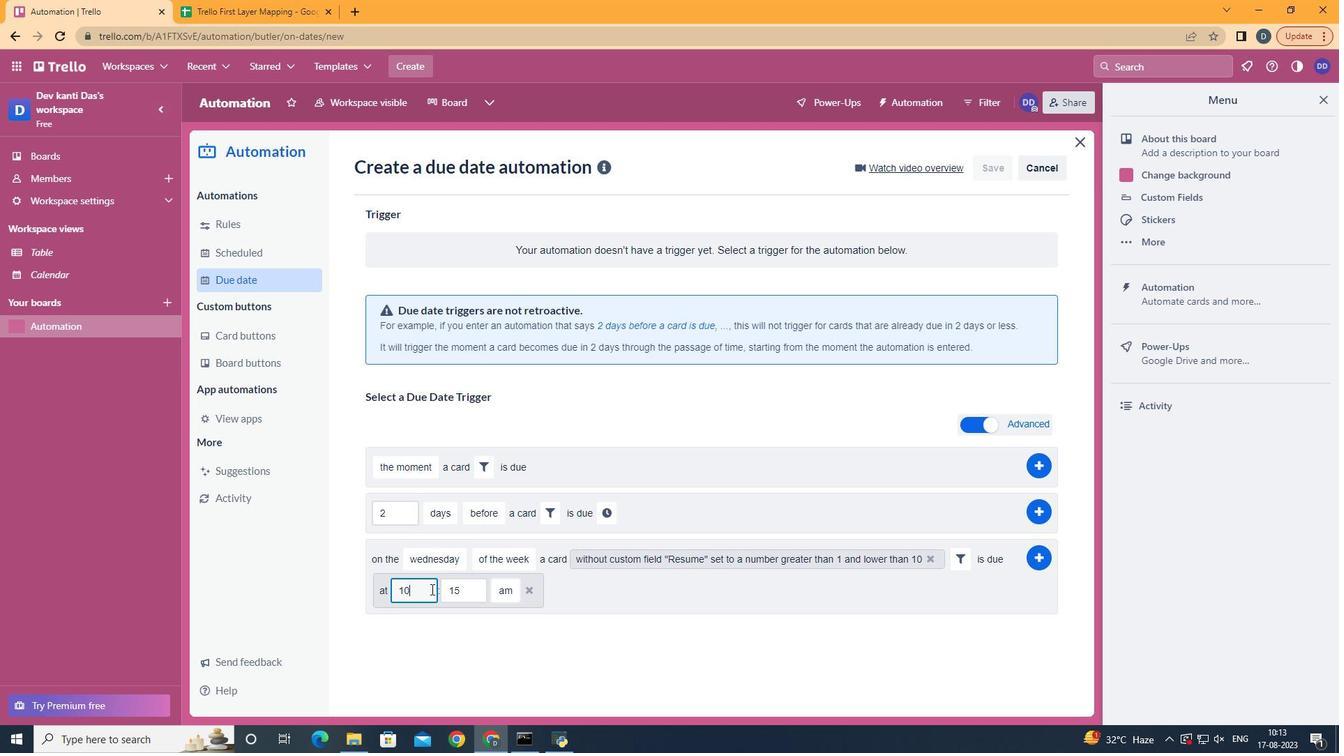 
Action: Mouse pressed left at (423, 592)
Screenshot: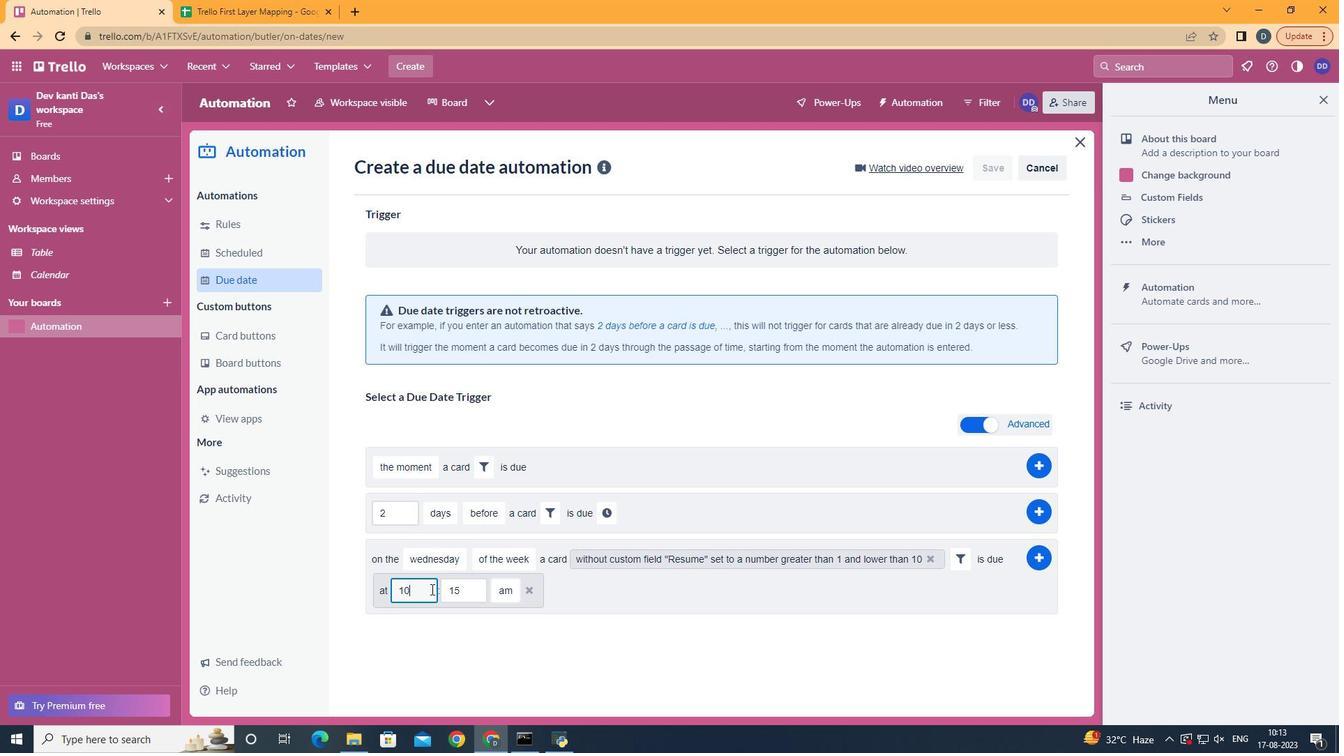 
Action: Mouse moved to (431, 589)
Screenshot: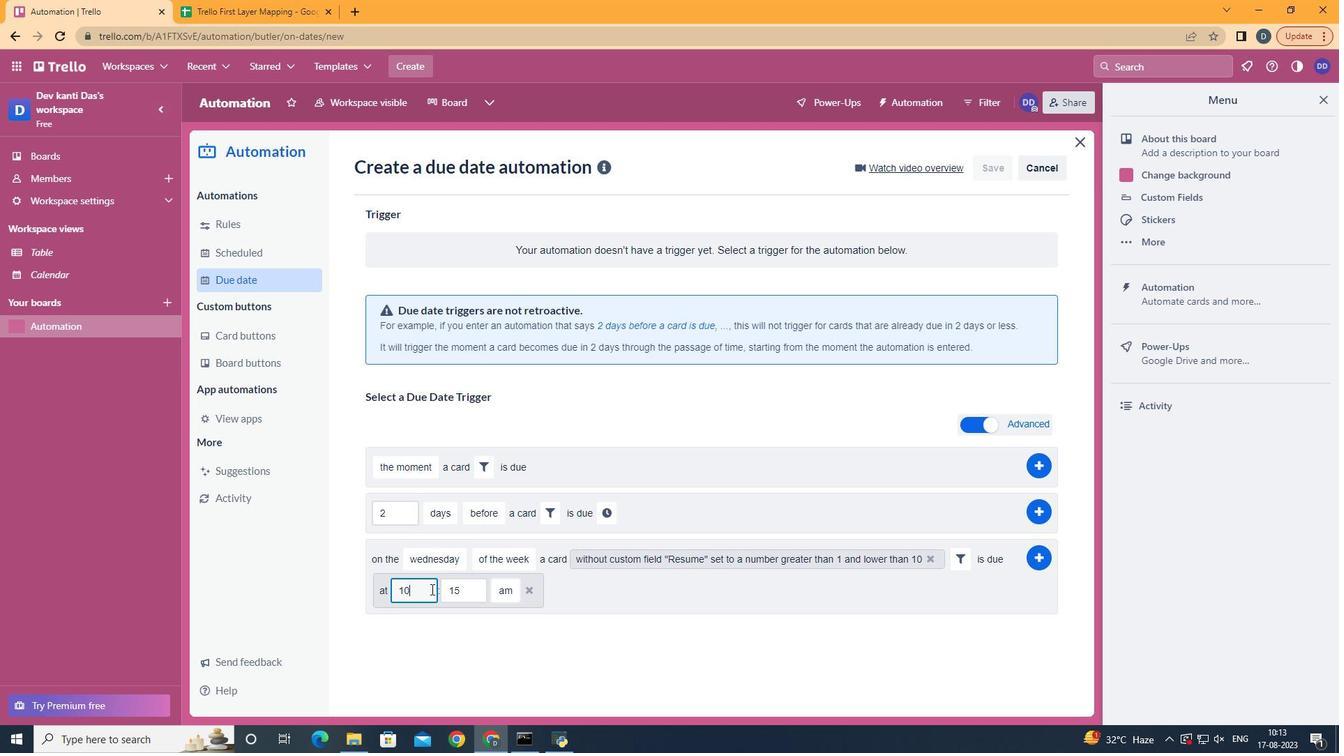 
Action: Key pressed <Key.backspace>1
Screenshot: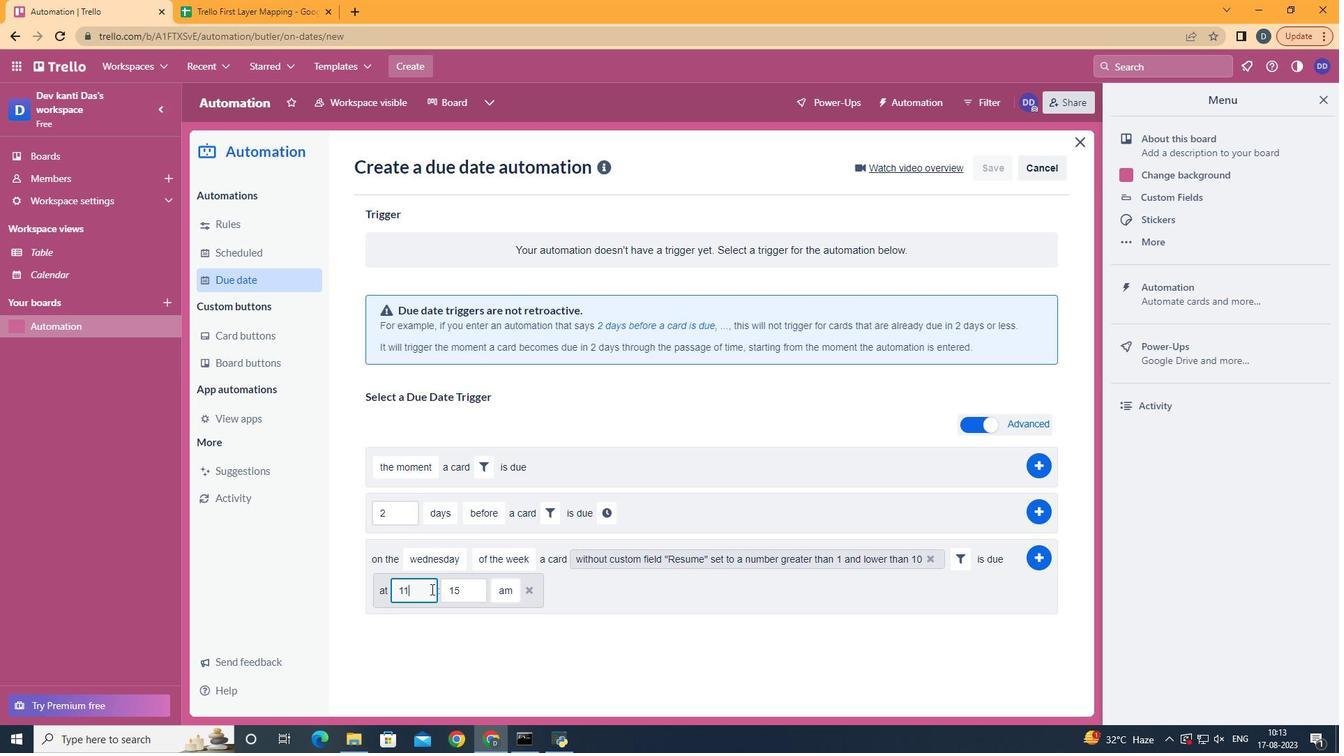
Action: Mouse moved to (489, 588)
Screenshot: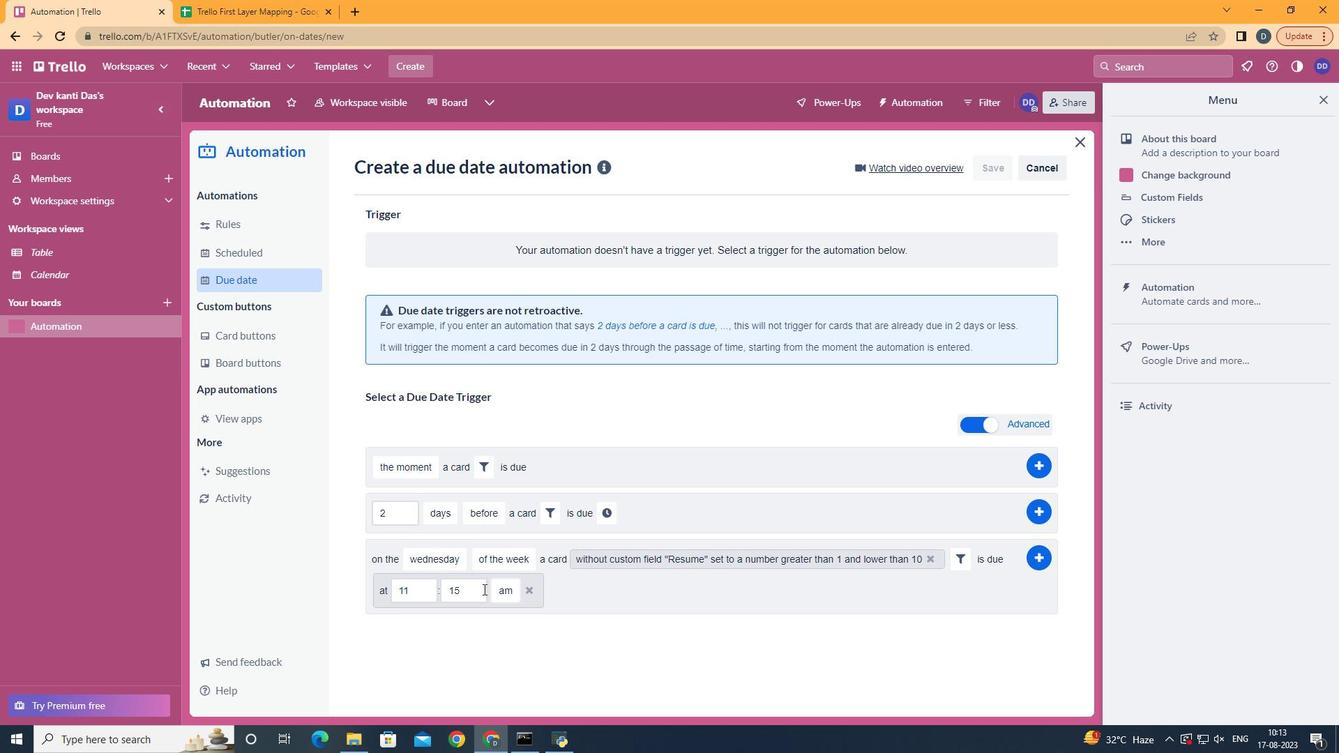 
Action: Mouse pressed left at (489, 588)
Screenshot: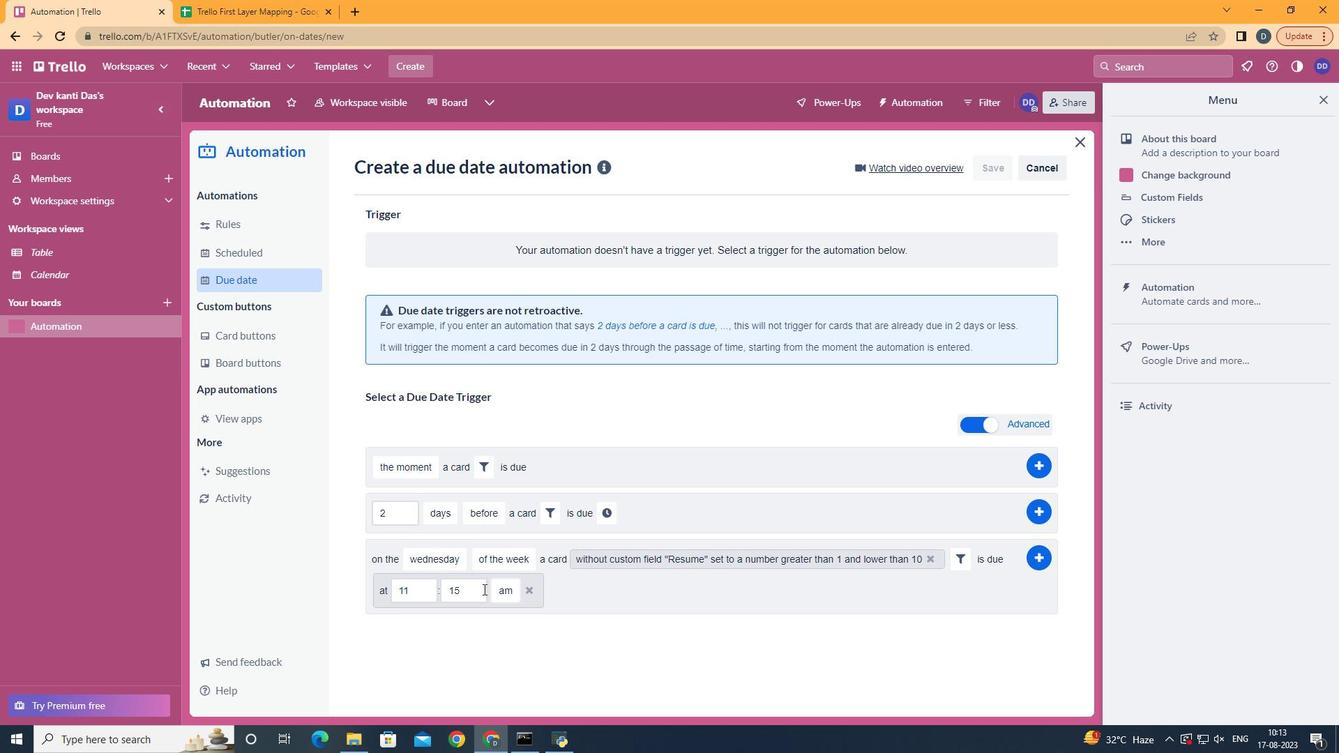 
Action: Mouse moved to (483, 589)
Screenshot: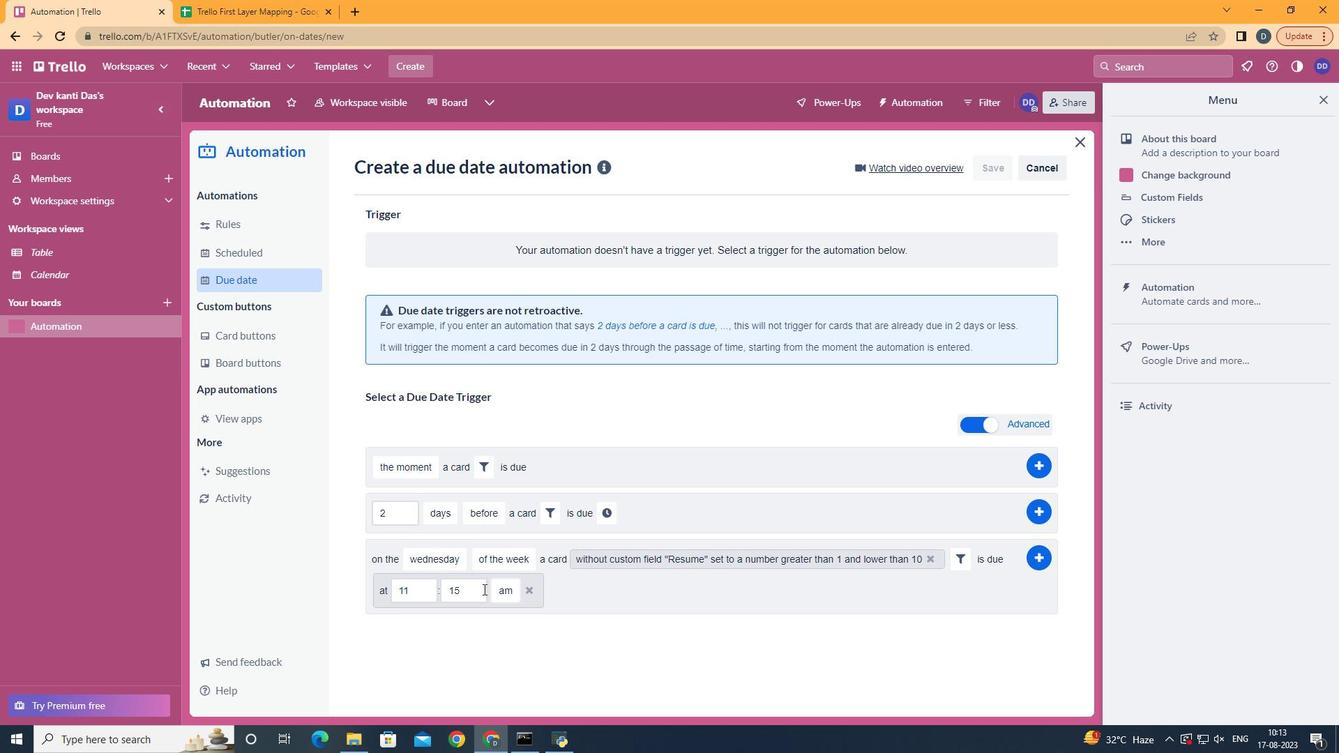 
Action: Mouse pressed left at (483, 589)
Screenshot: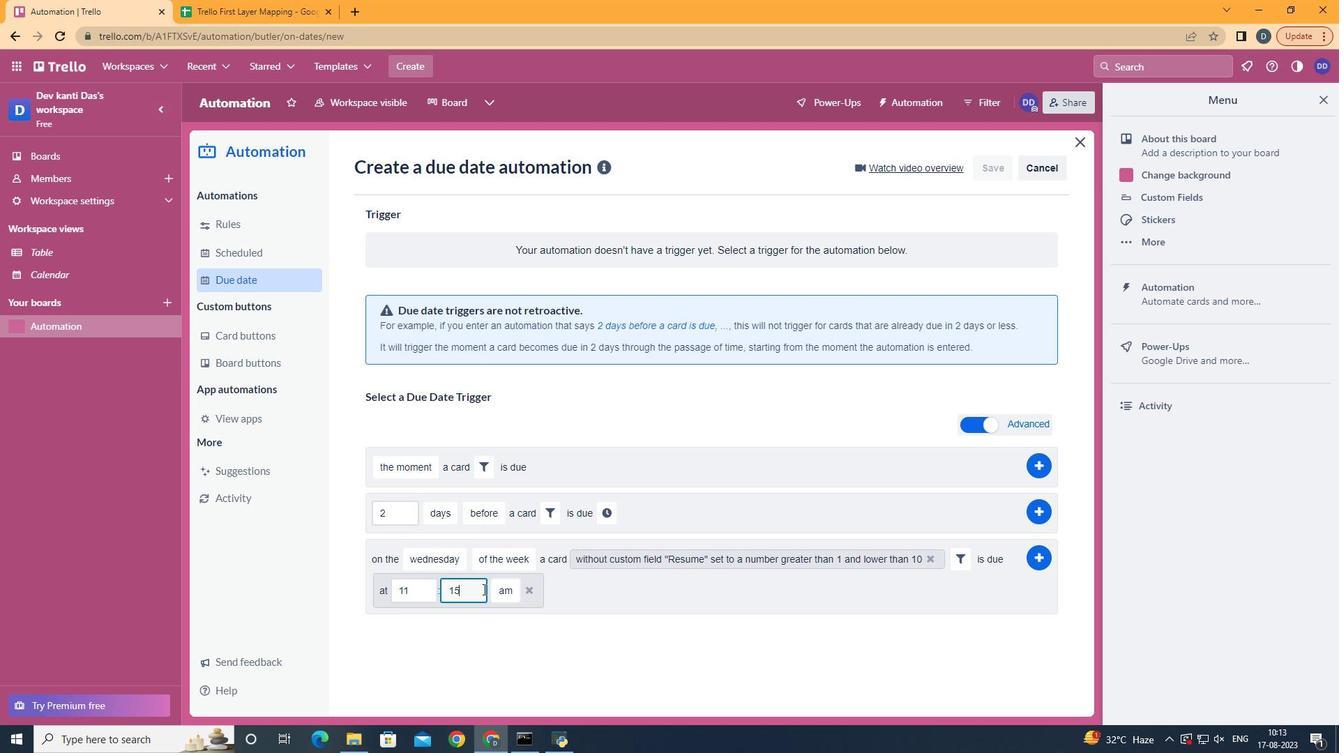 
Action: Key pressed <Key.backspace><Key.backspace>00
Screenshot: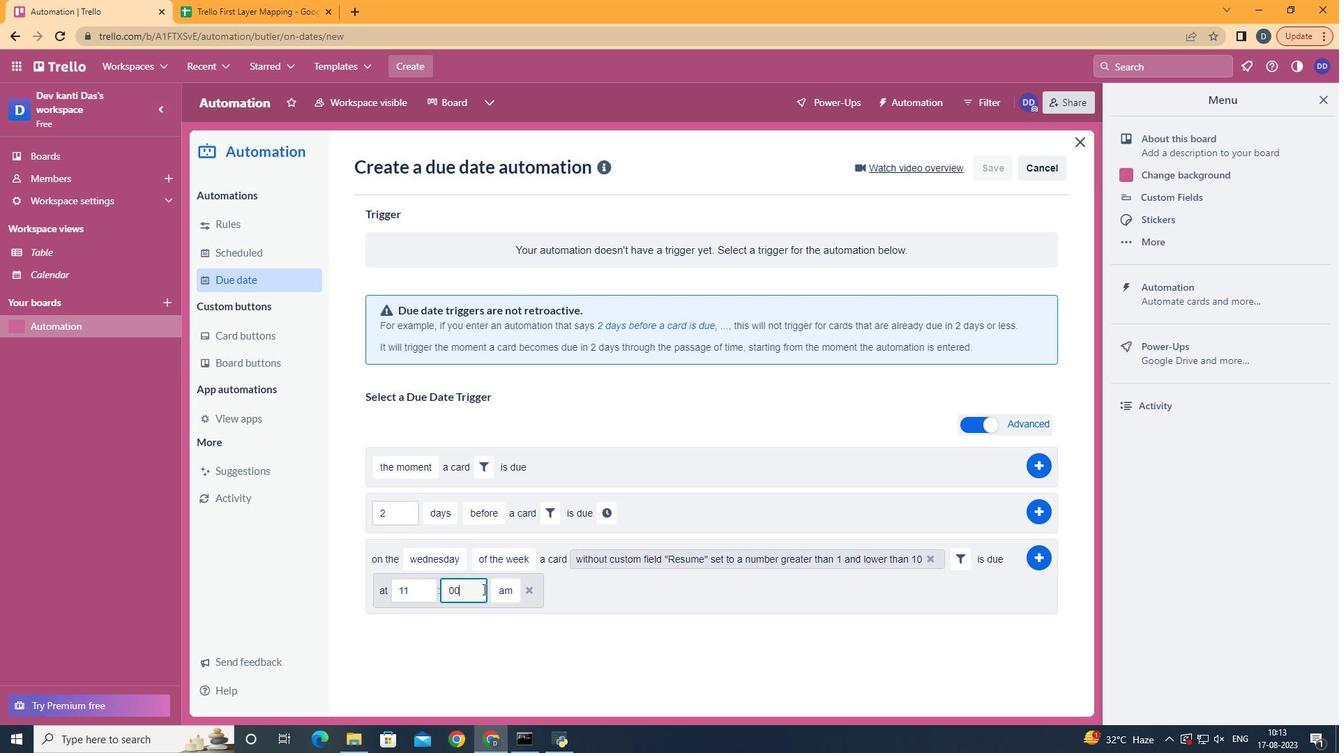 
Action: Mouse moved to (1033, 560)
Screenshot: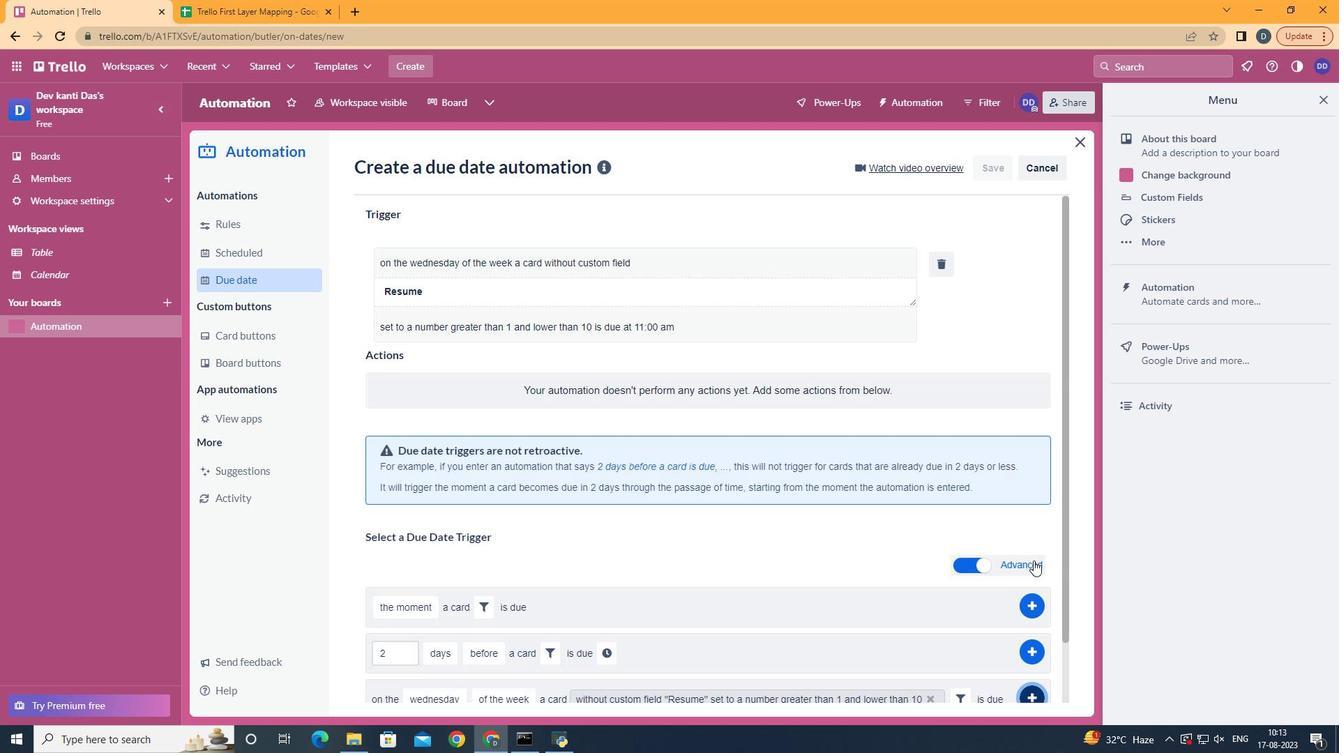 
Action: Mouse pressed left at (1033, 560)
Screenshot: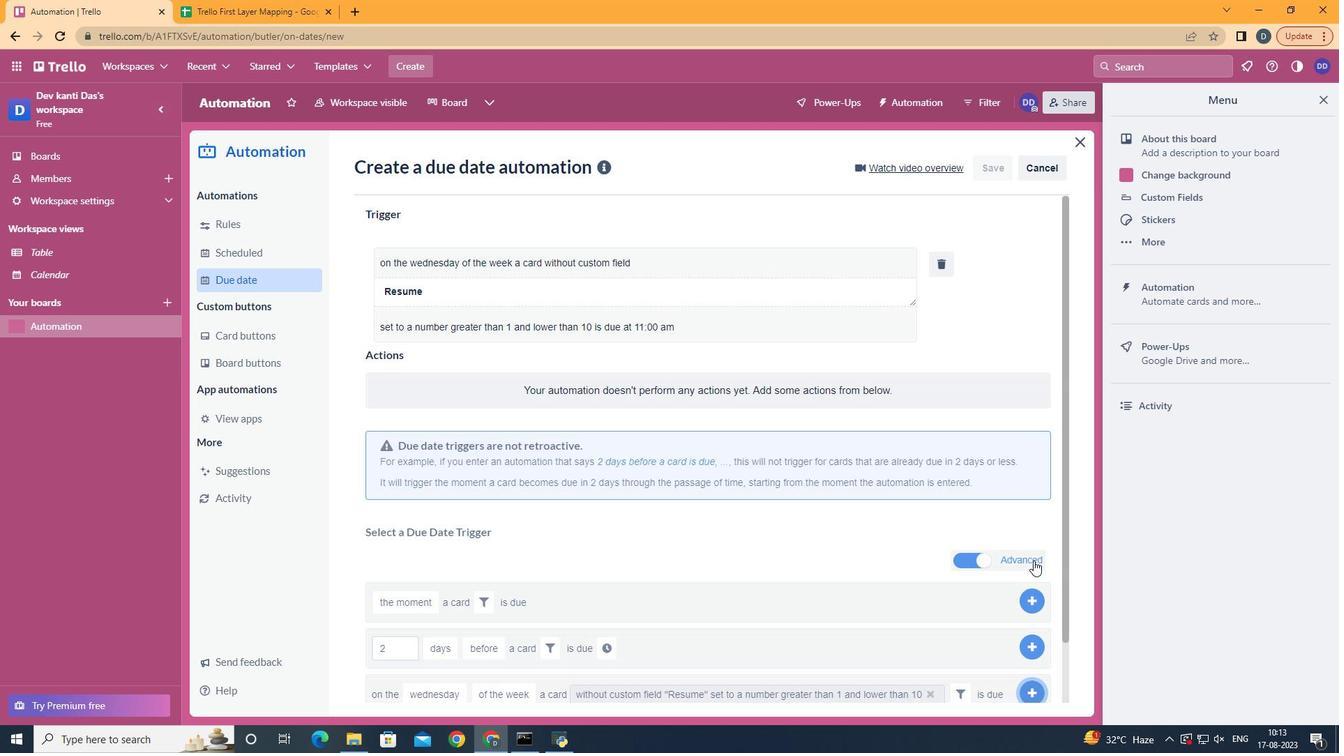
Action: Mouse moved to (1033, 560)
Screenshot: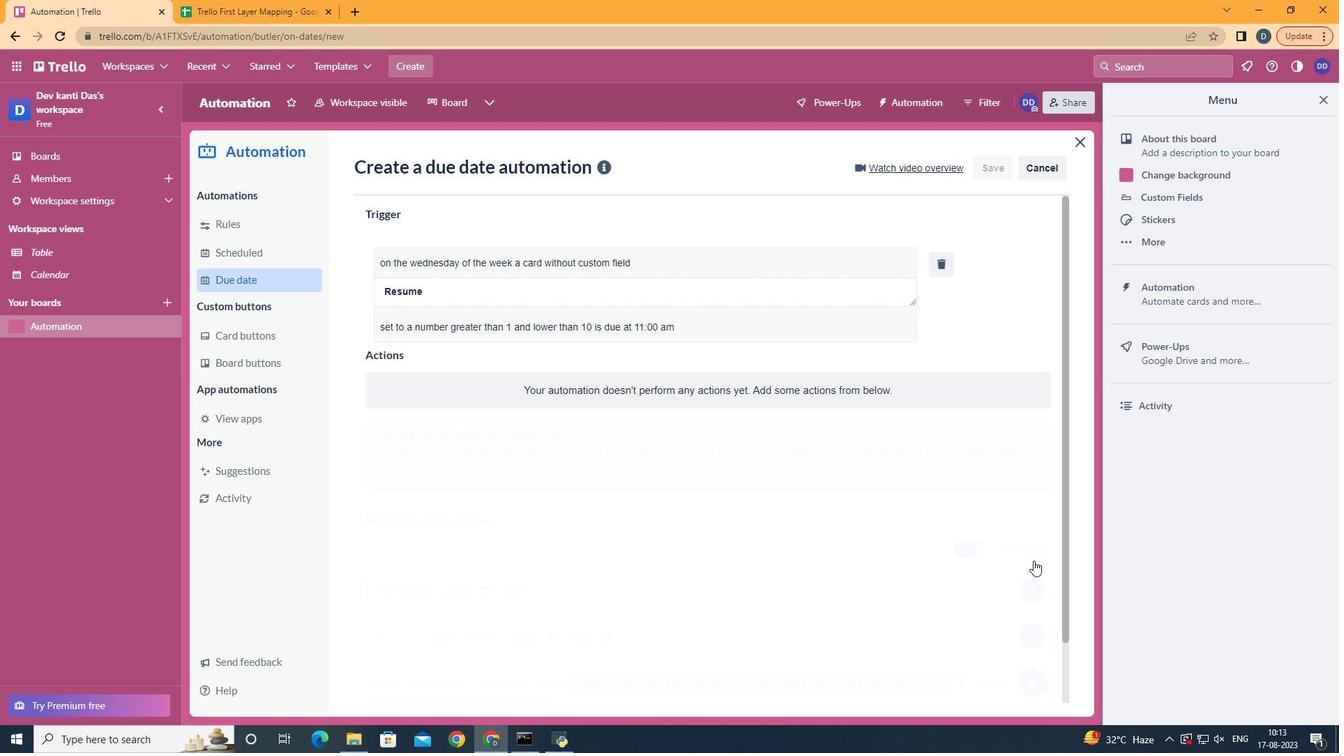 
